 Task: Add Attachment from Google Drive to Card Card0000000203 in Board Board0000000051 in Workspace WS0000000017 in Trello. Add Cover Orange to Card Card0000000203 in Board Board0000000051 in Workspace WS0000000017 in Trello. Add "Add Label …" with "Title" Title0000000203 to Button Button0000000203 to Card Card0000000203 in Board Board0000000051 in Workspace WS0000000017 in Trello. Add Description DS0000000203 to Card Card0000000203 in Board Board0000000051 in Workspace WS0000000017 in Trello. Add Comment CM0000000203 to Card Card0000000203 in Board Board0000000051 in Workspace WS0000000017 in Trello
Action: Mouse moved to (402, 544)
Screenshot: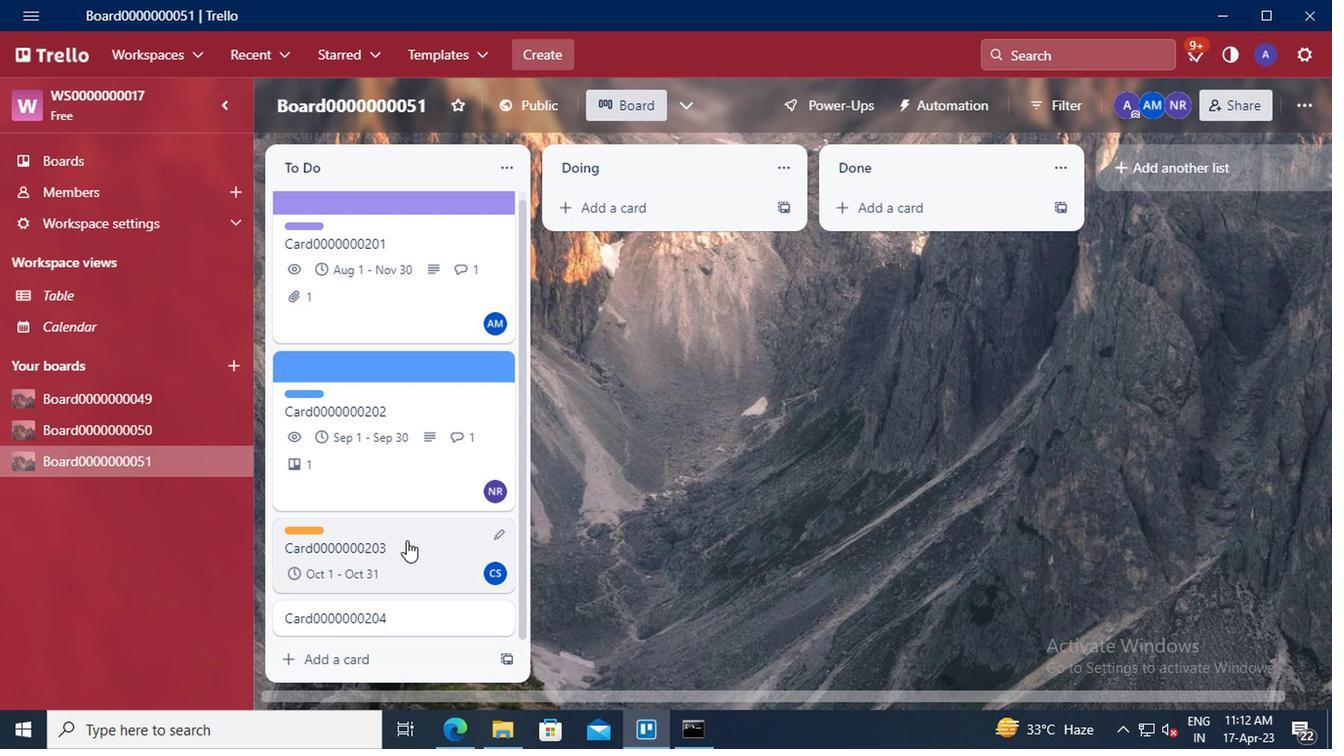 
Action: Mouse pressed left at (402, 544)
Screenshot: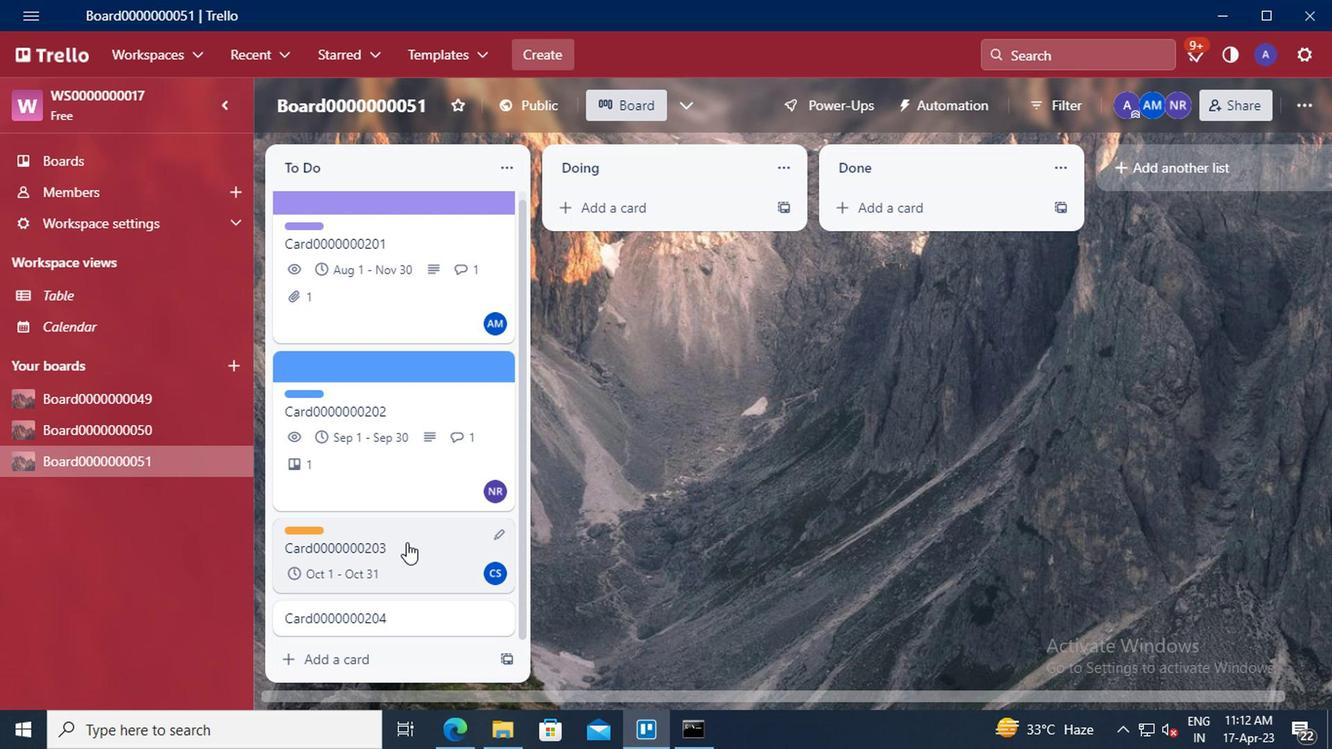 
Action: Mouse moved to (912, 406)
Screenshot: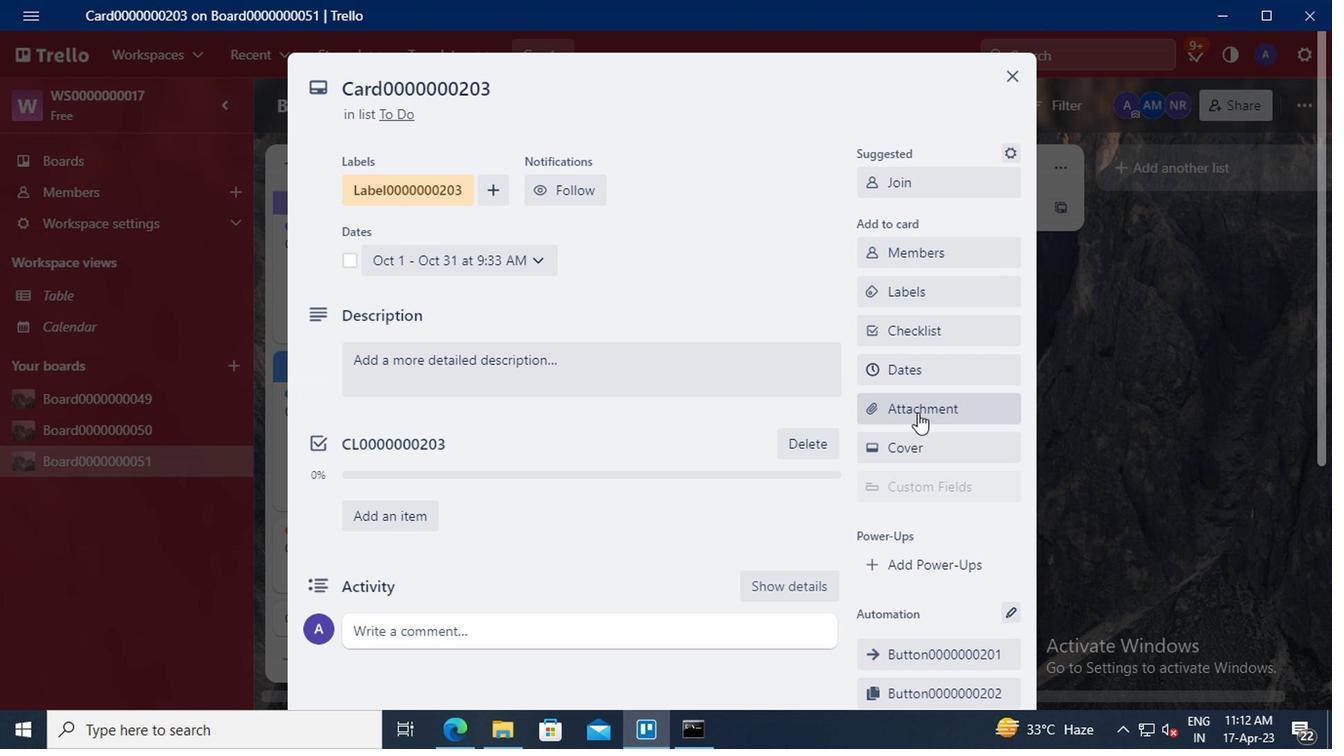 
Action: Mouse pressed left at (912, 406)
Screenshot: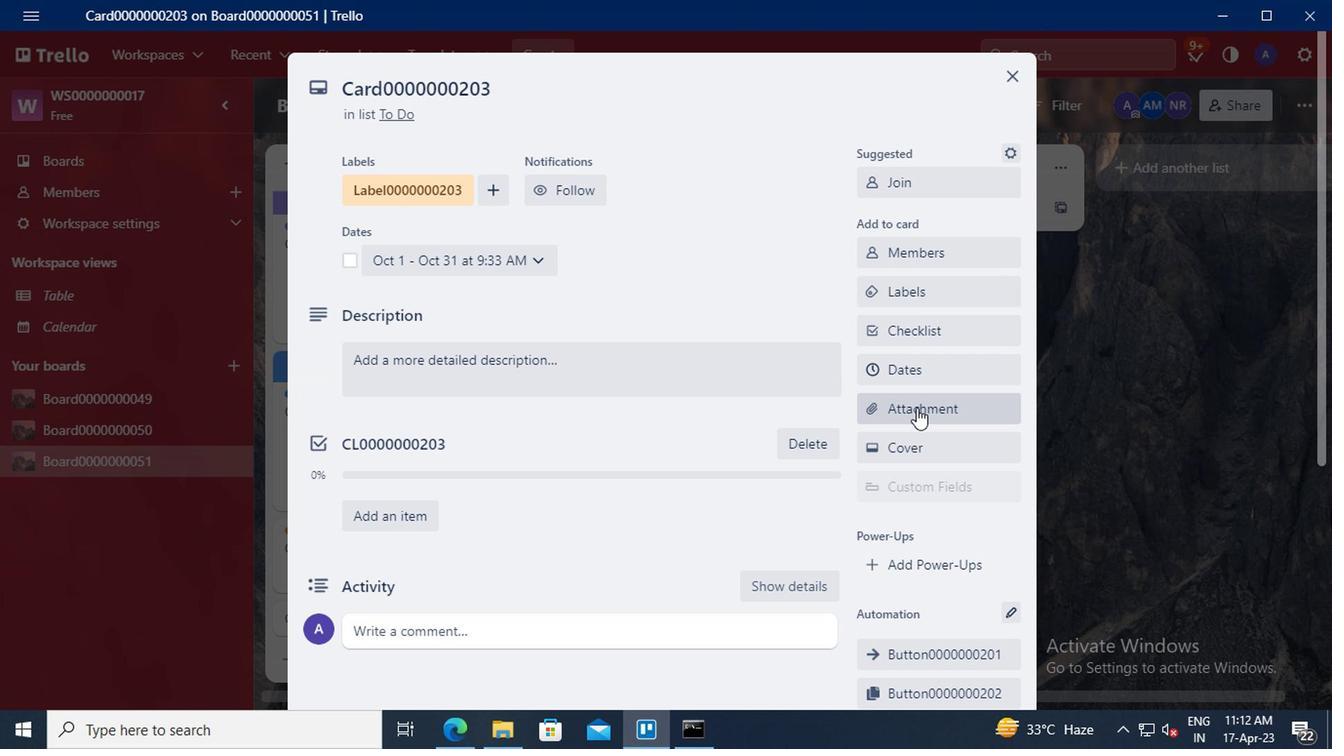 
Action: Mouse moved to (916, 232)
Screenshot: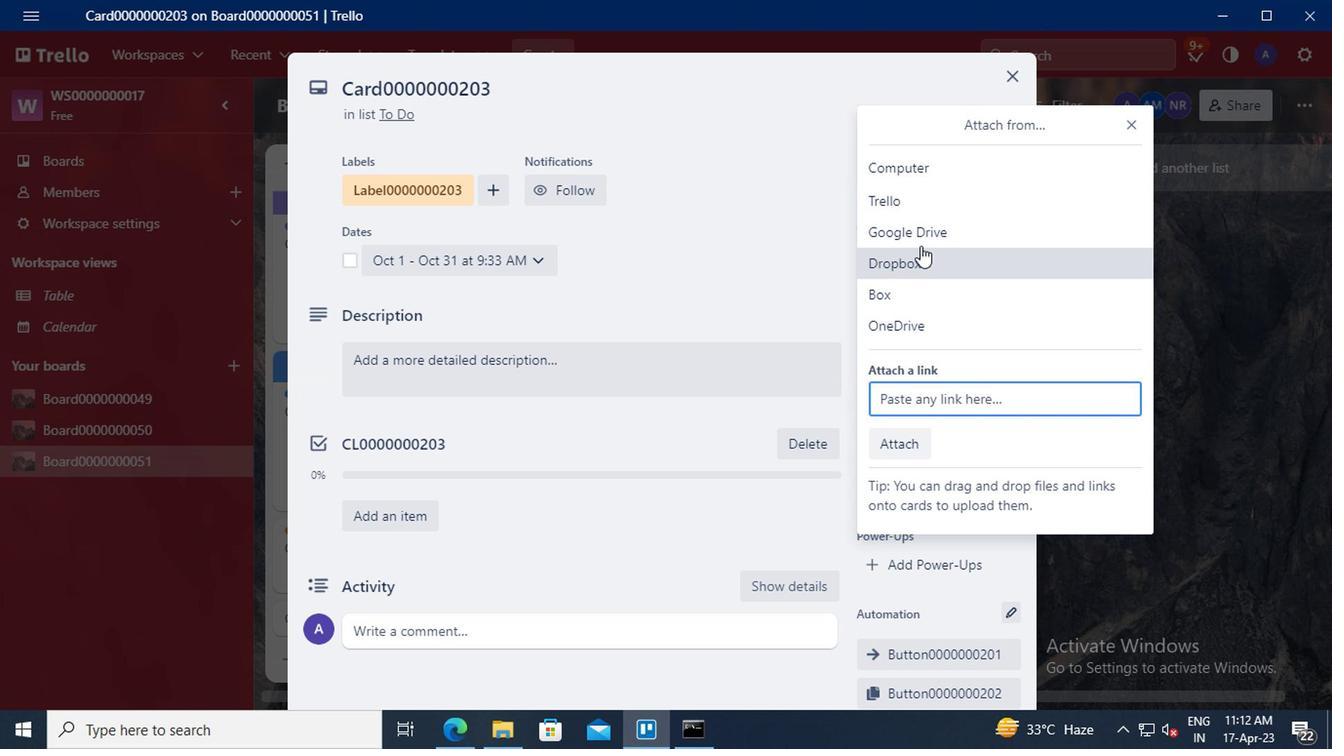 
Action: Mouse pressed left at (916, 232)
Screenshot: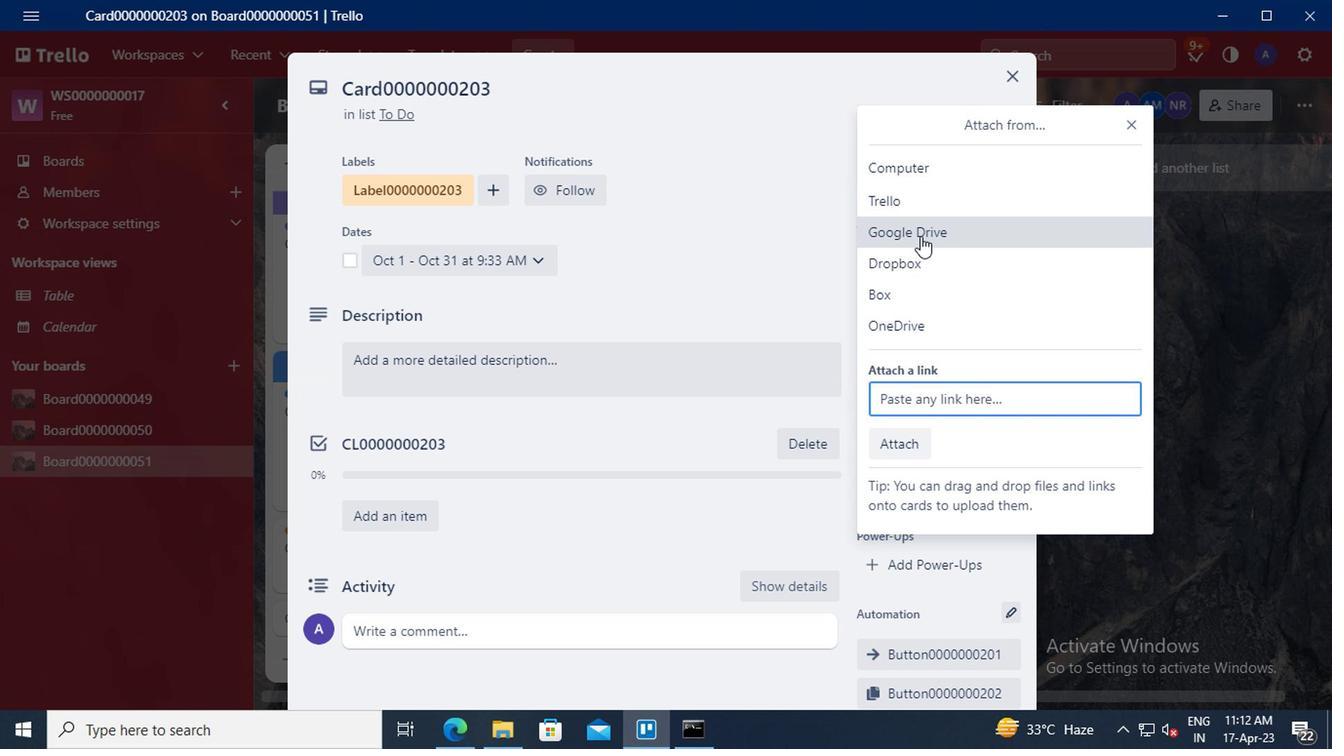 
Action: Mouse moved to (285, 337)
Screenshot: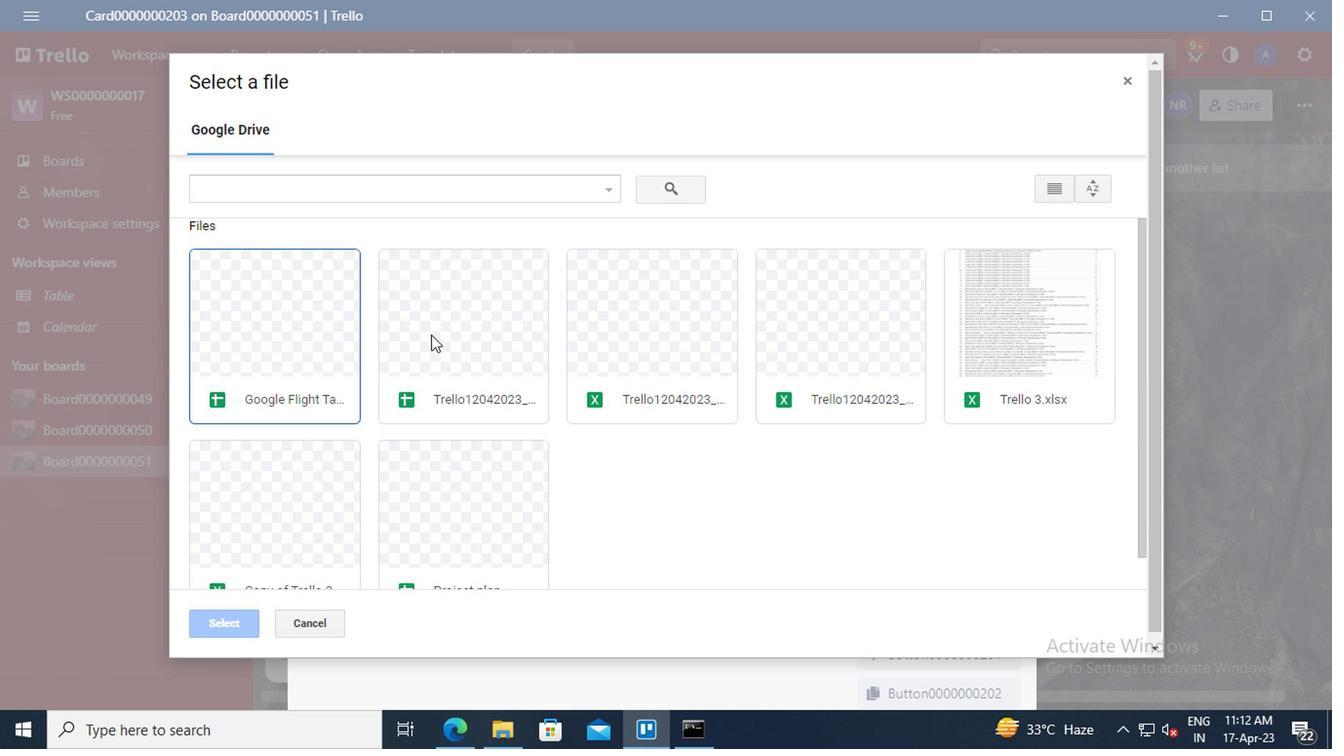 
Action: Mouse pressed left at (285, 337)
Screenshot: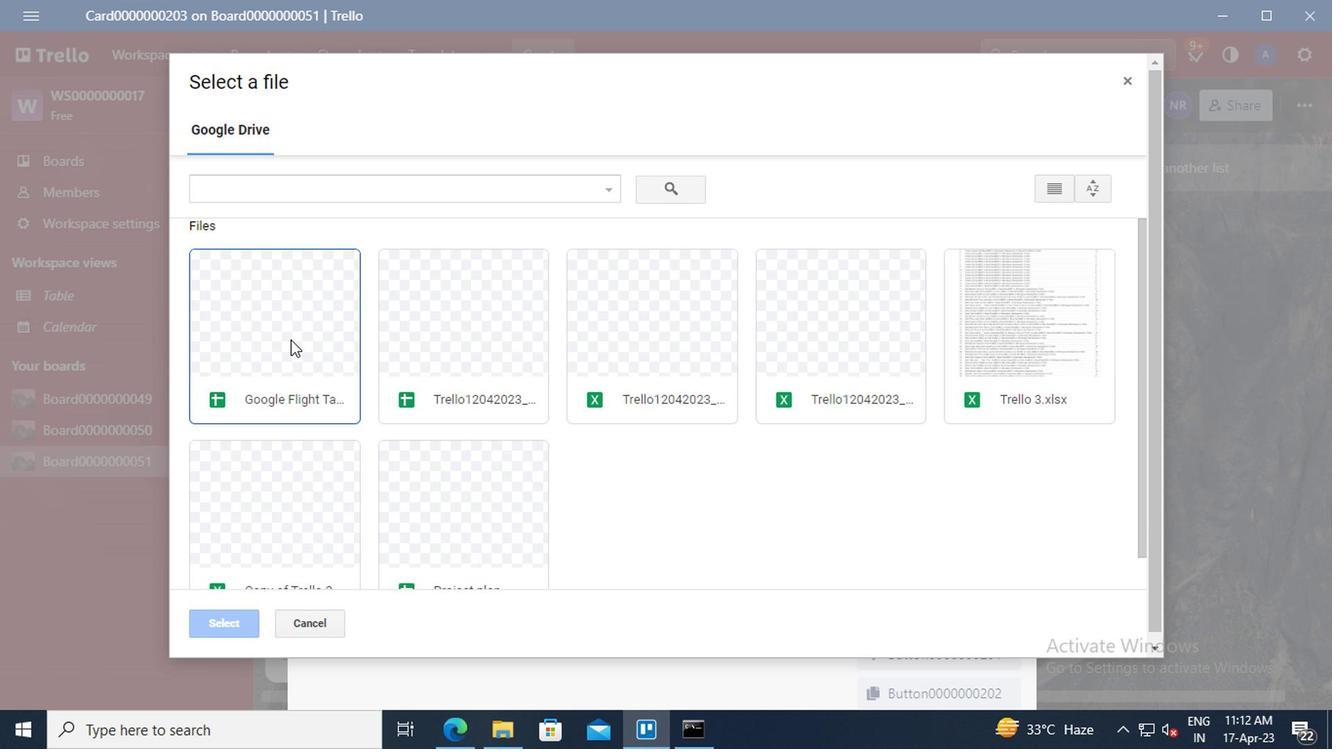 
Action: Mouse moved to (238, 623)
Screenshot: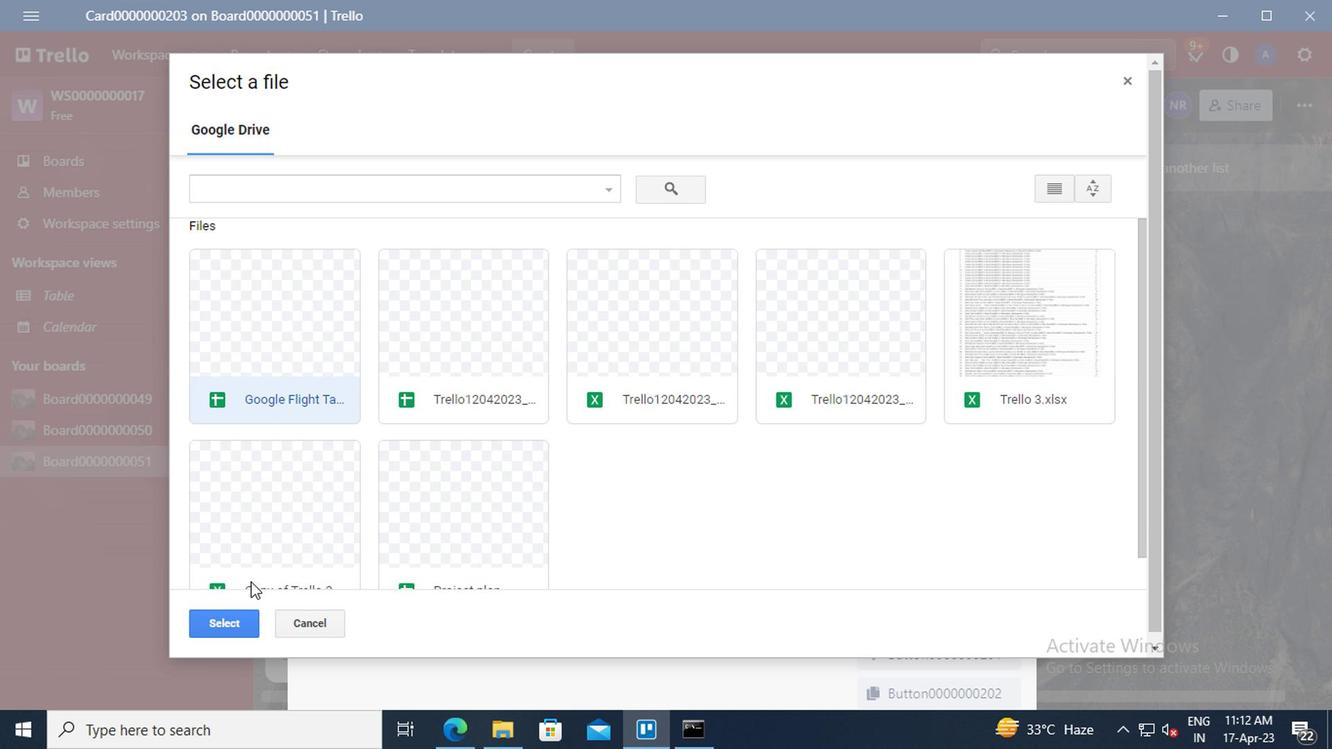 
Action: Mouse pressed left at (238, 623)
Screenshot: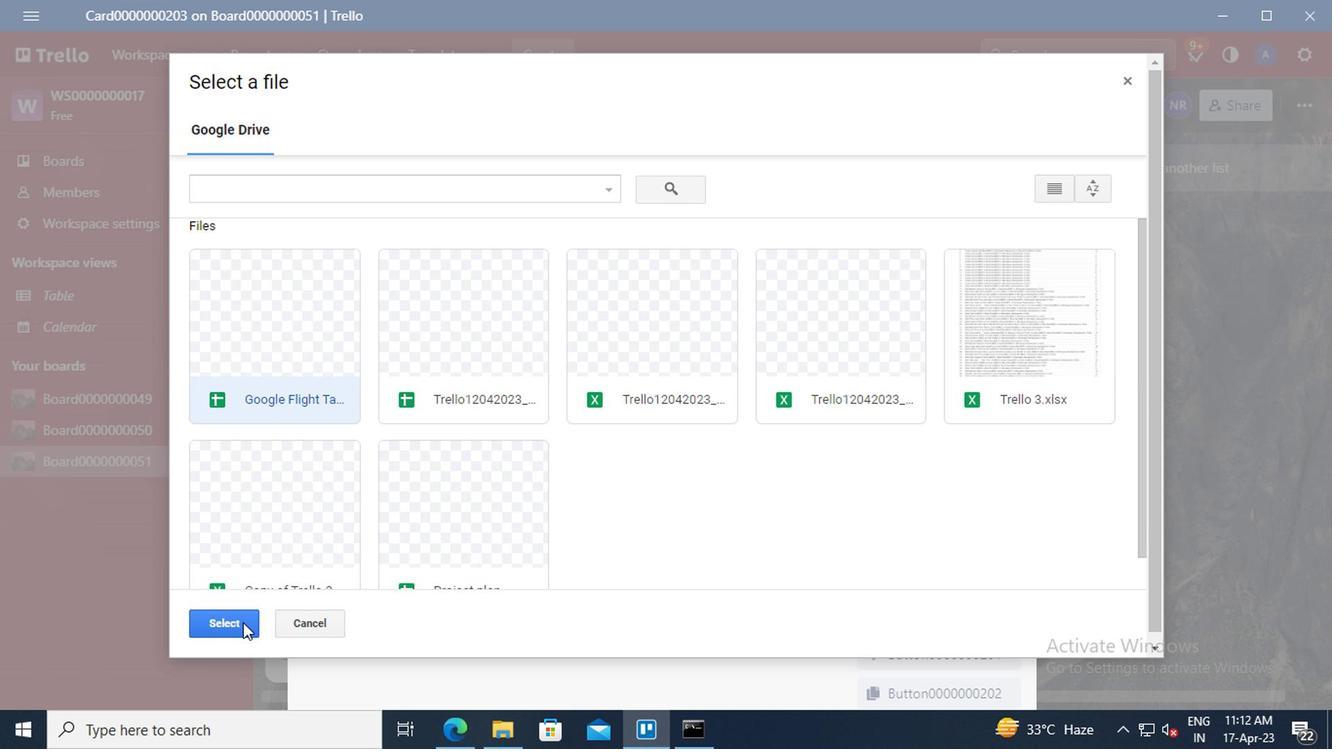 
Action: Mouse moved to (874, 451)
Screenshot: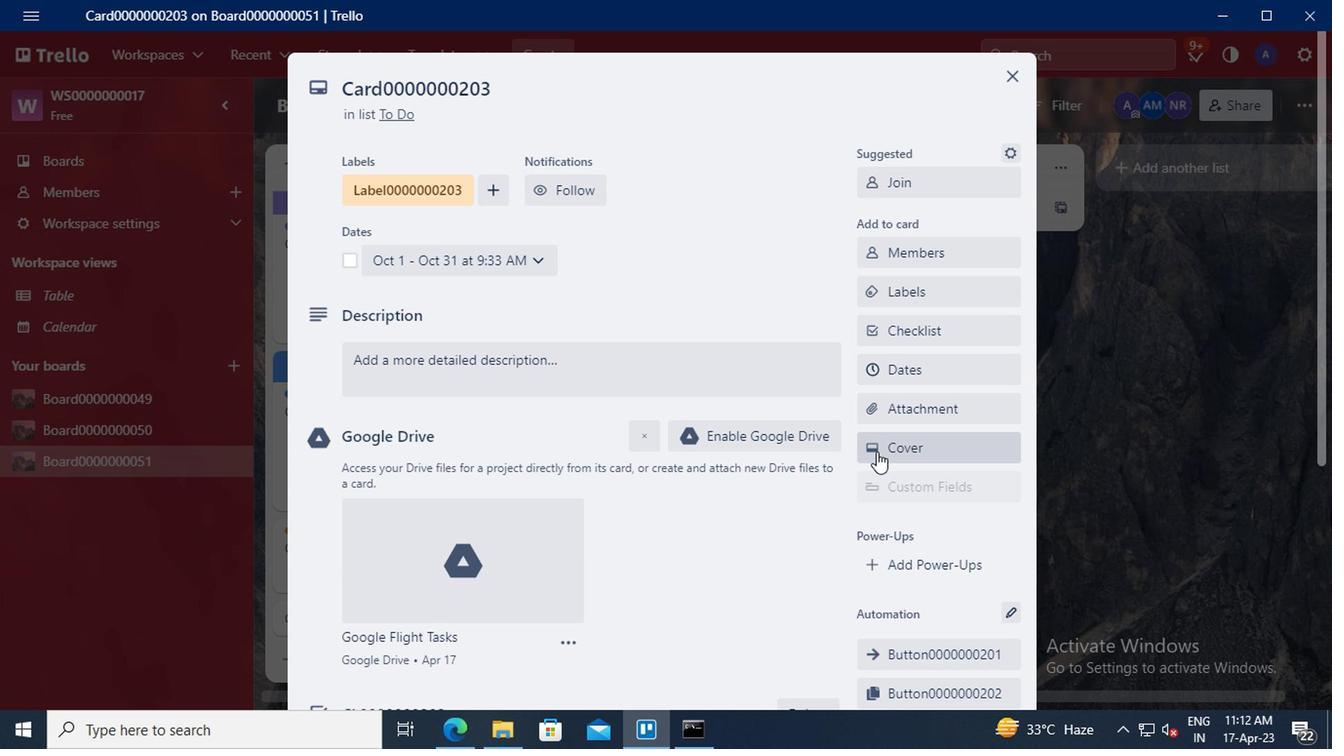 
Action: Mouse pressed left at (874, 451)
Screenshot: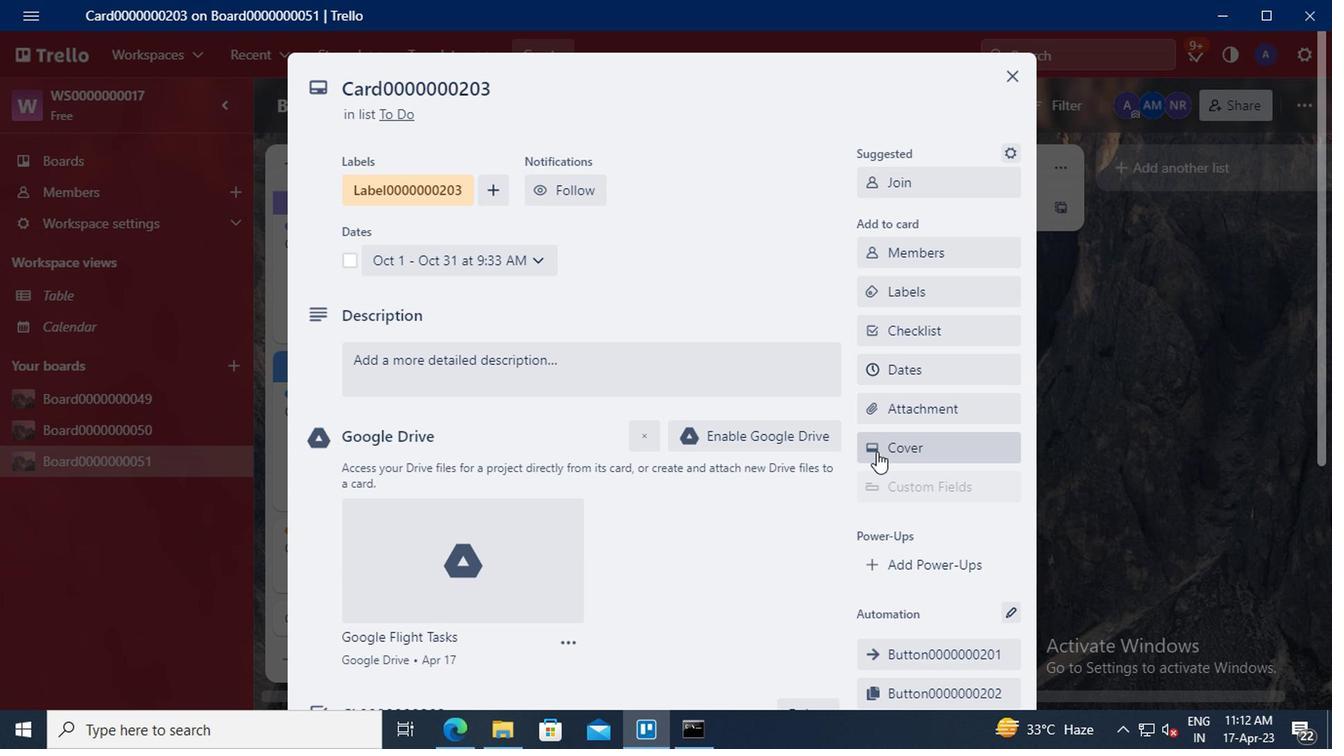 
Action: Mouse moved to (1000, 320)
Screenshot: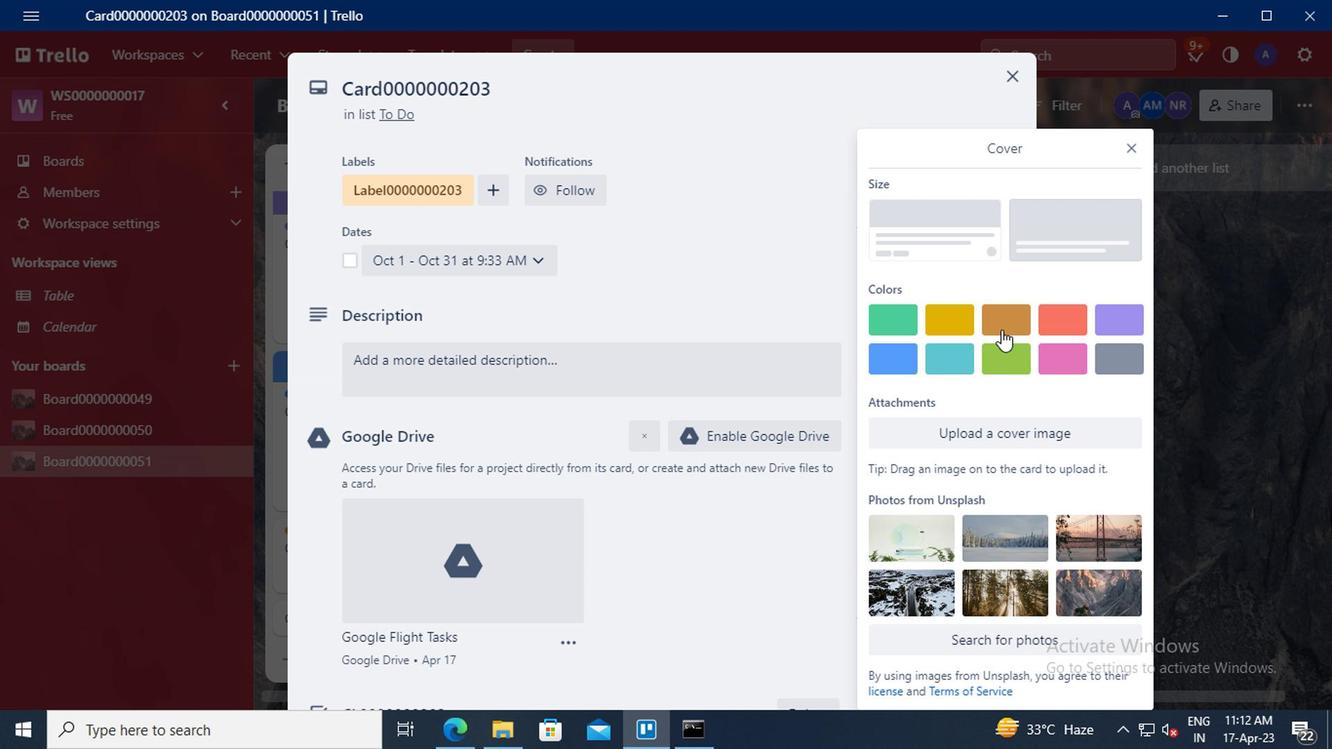 
Action: Mouse pressed left at (1000, 320)
Screenshot: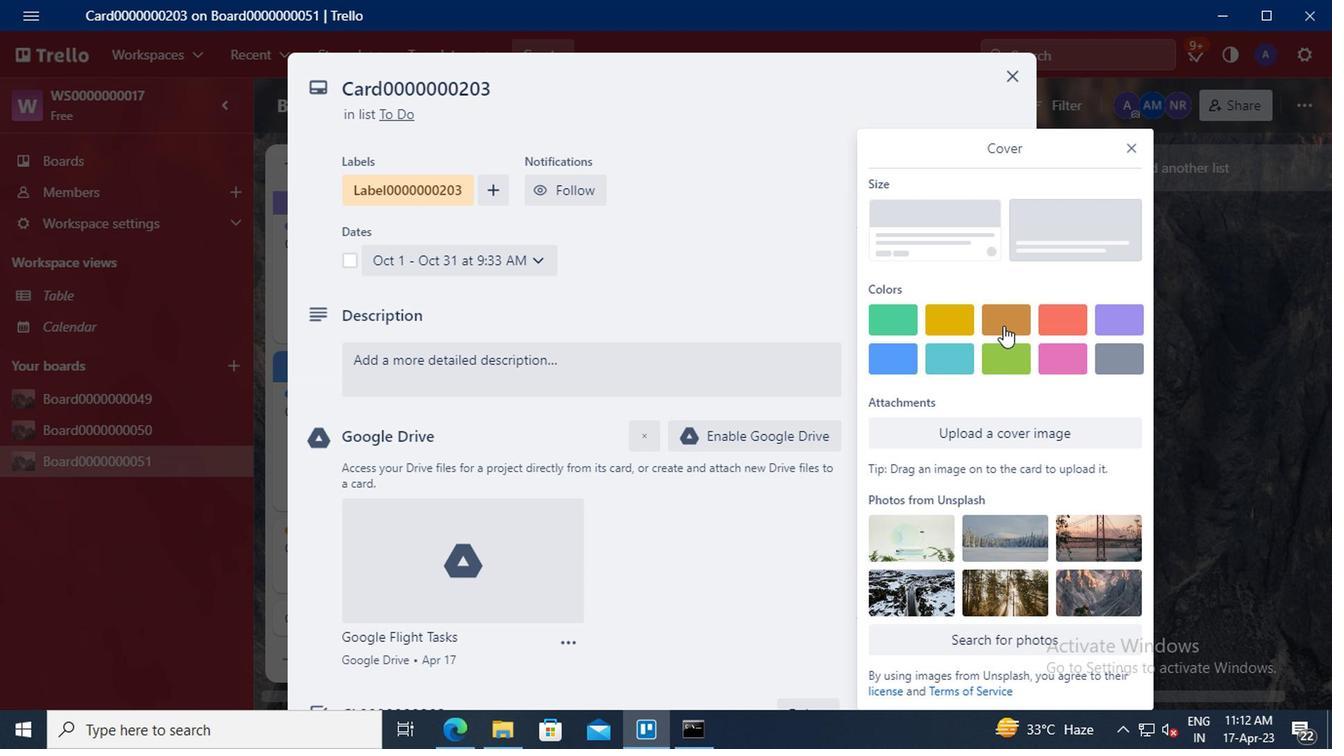 
Action: Mouse moved to (1129, 106)
Screenshot: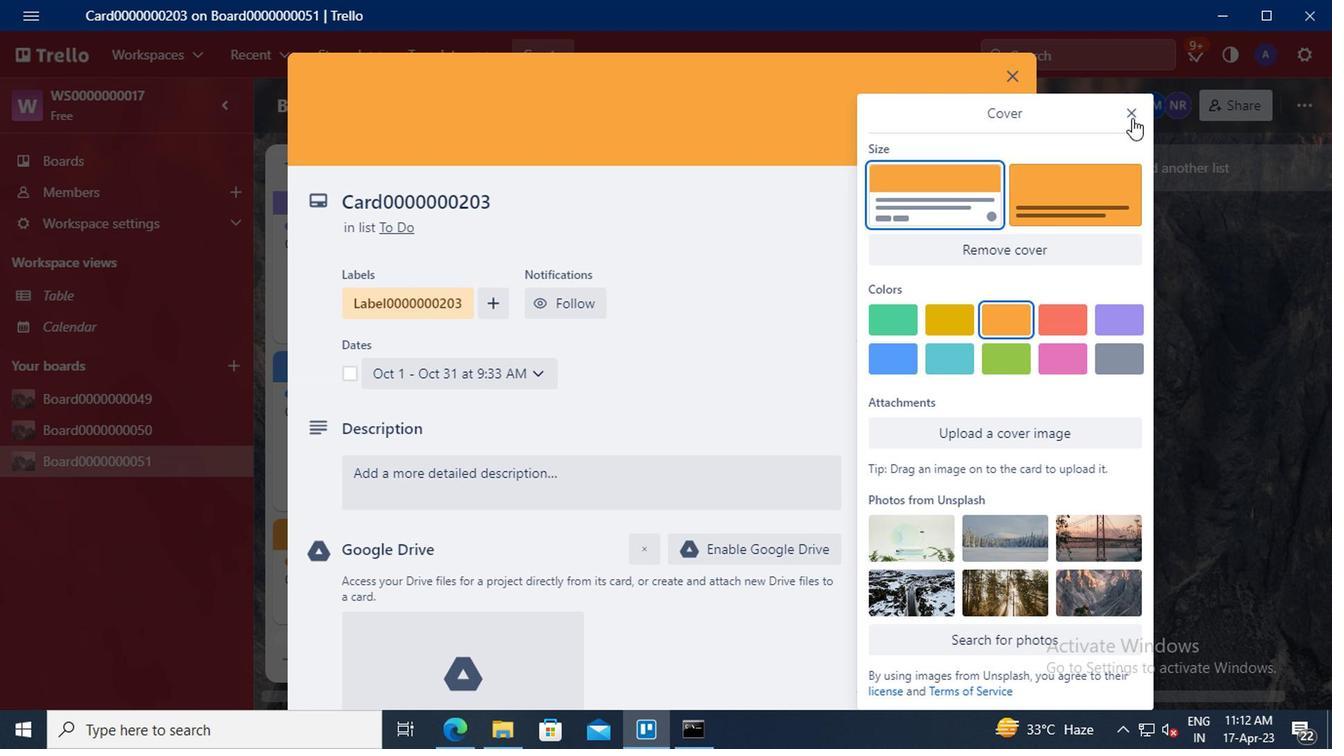 
Action: Mouse pressed left at (1129, 106)
Screenshot: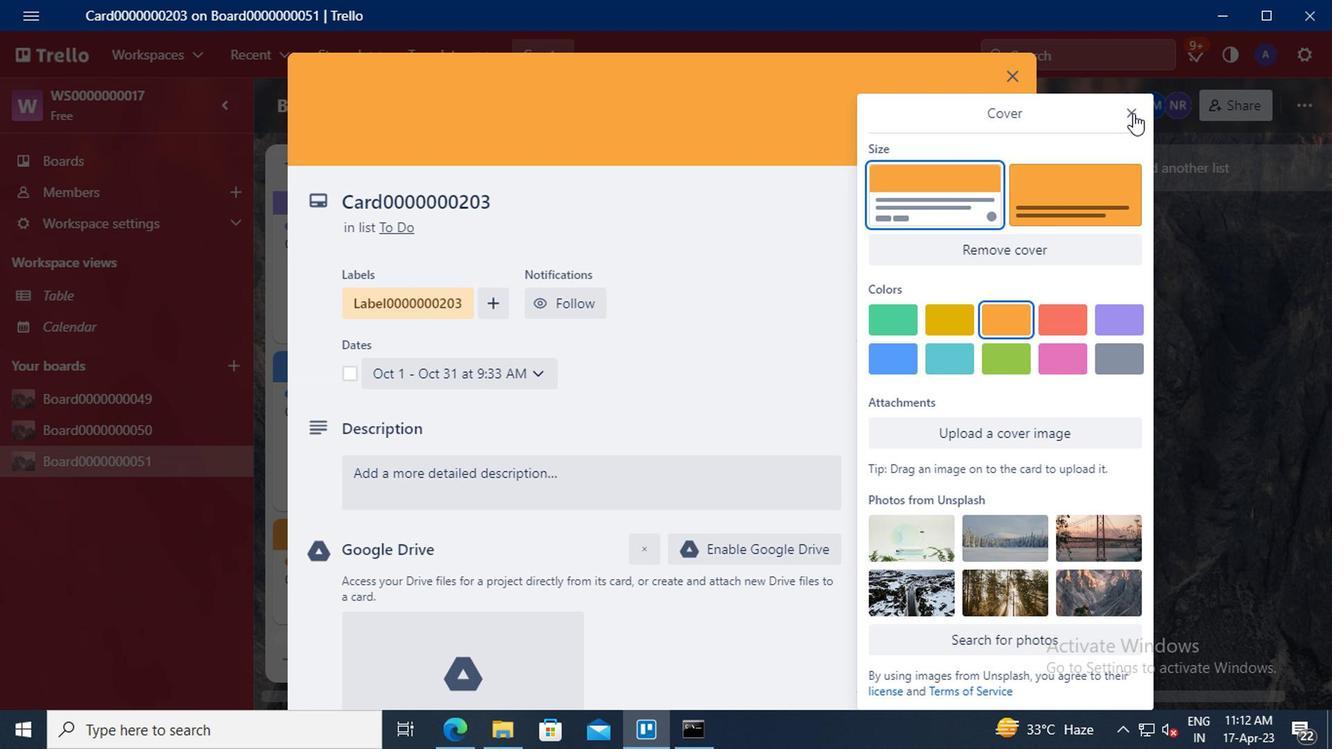 
Action: Mouse moved to (929, 372)
Screenshot: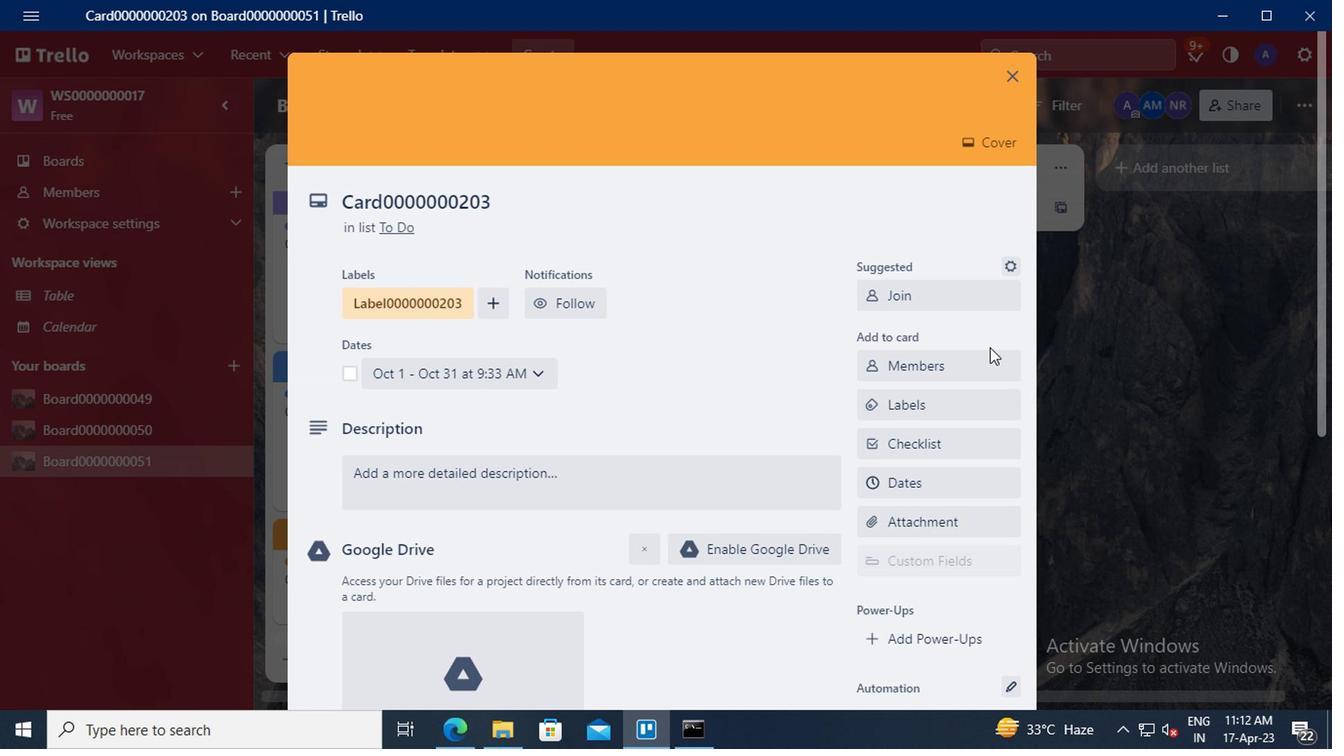 
Action: Mouse scrolled (929, 371) with delta (0, 0)
Screenshot: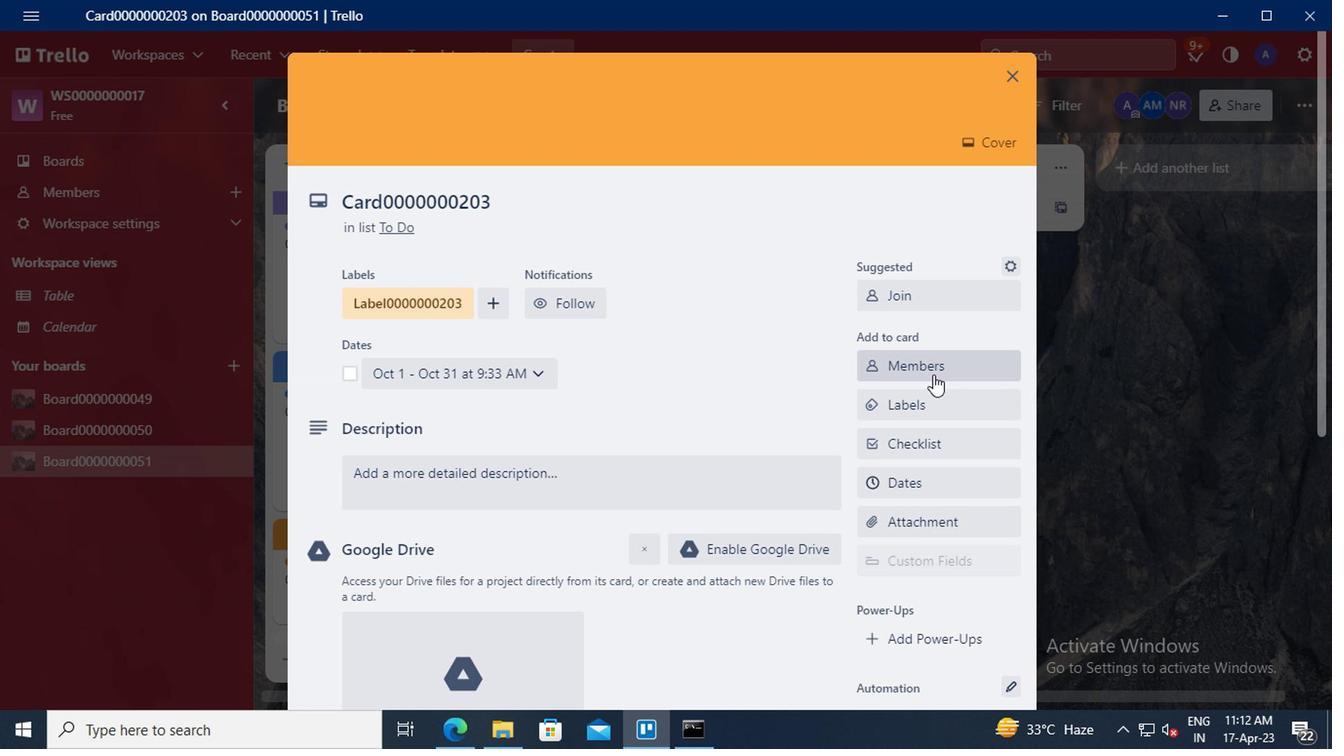 
Action: Mouse scrolled (929, 371) with delta (0, 0)
Screenshot: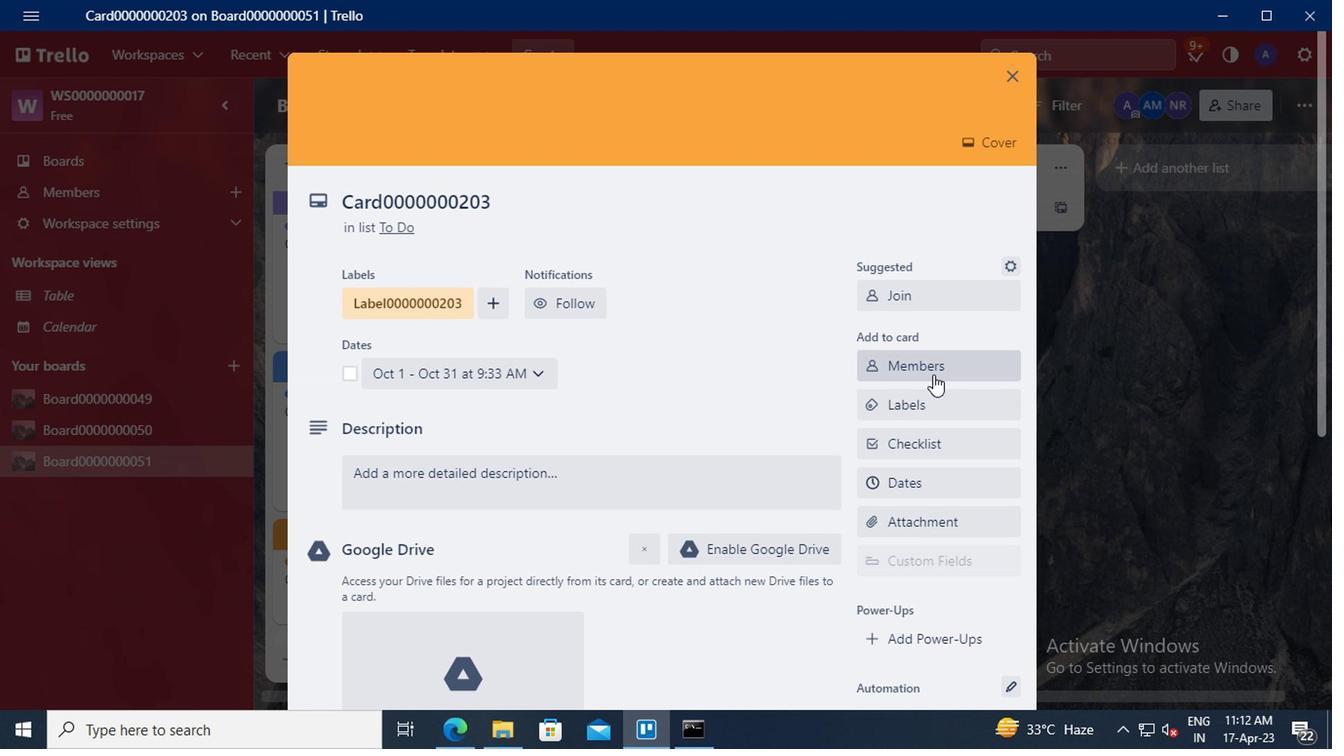 
Action: Mouse scrolled (929, 371) with delta (0, 0)
Screenshot: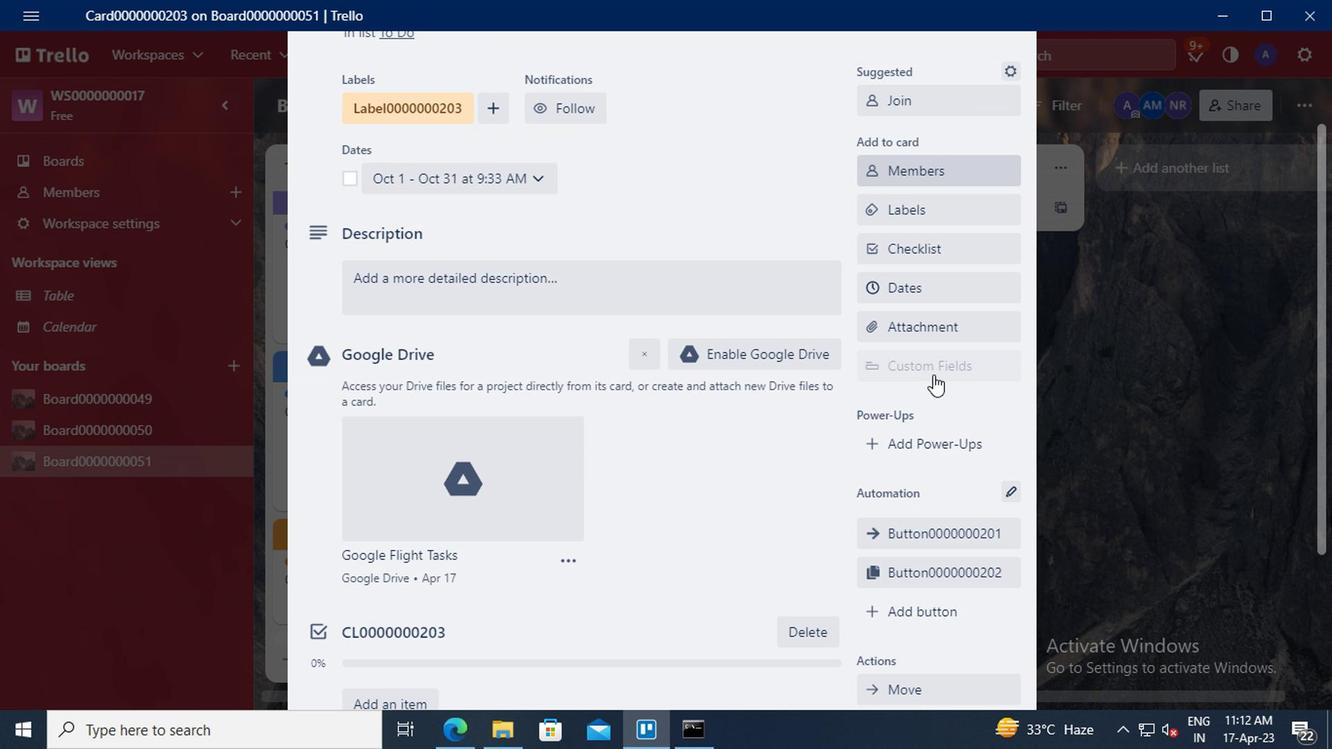 
Action: Mouse moved to (936, 511)
Screenshot: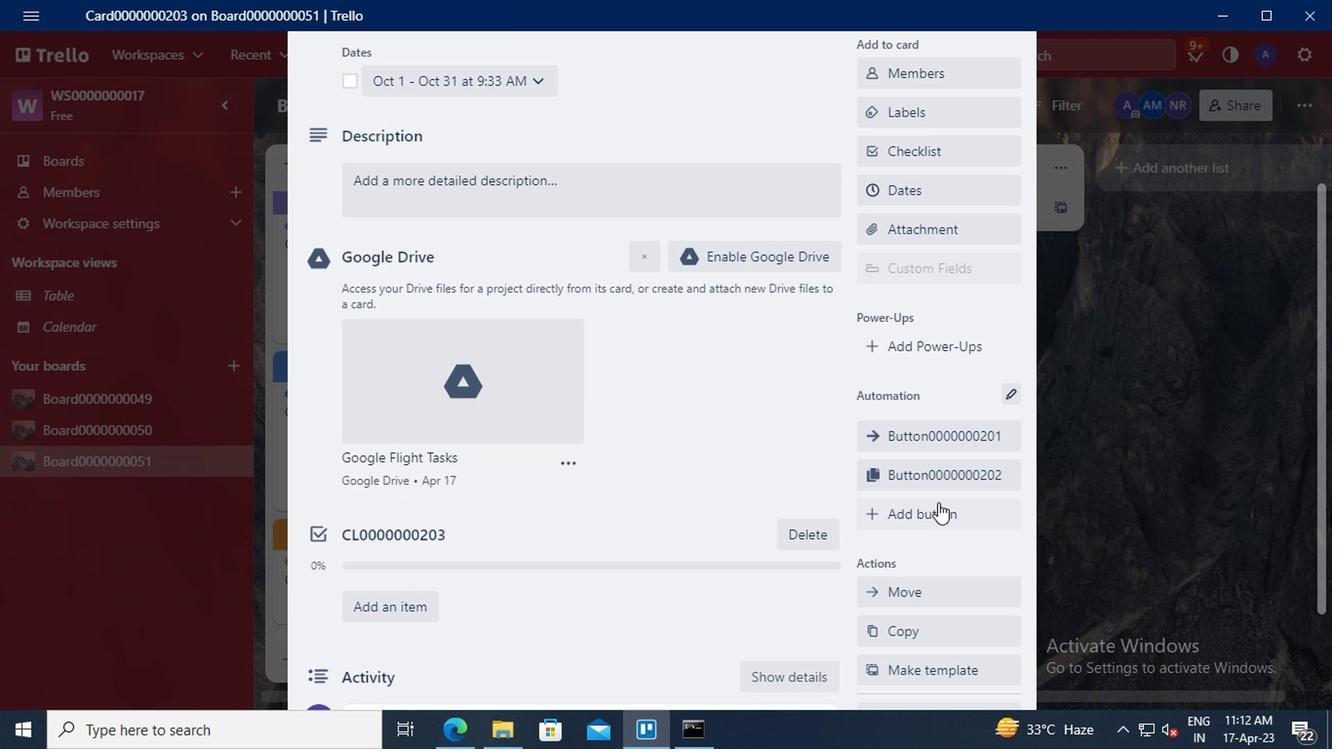 
Action: Mouse pressed left at (936, 511)
Screenshot: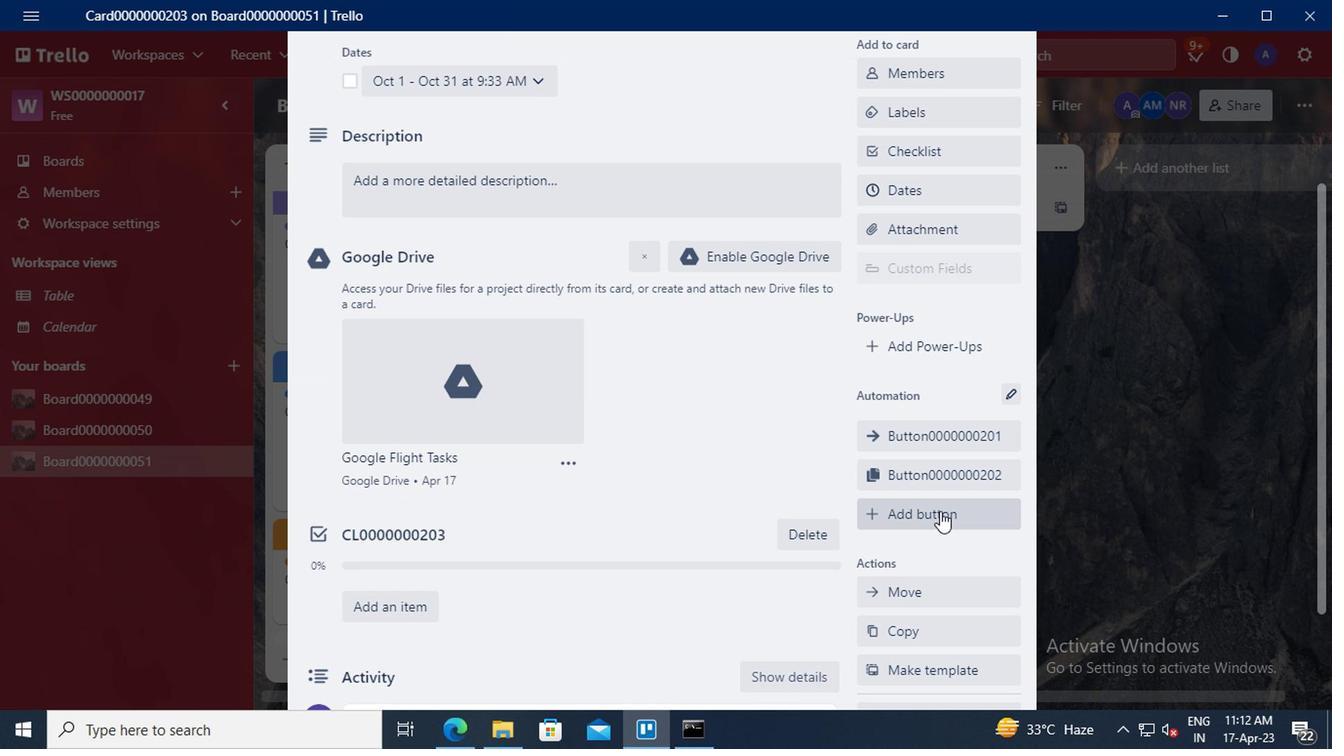 
Action: Mouse moved to (928, 262)
Screenshot: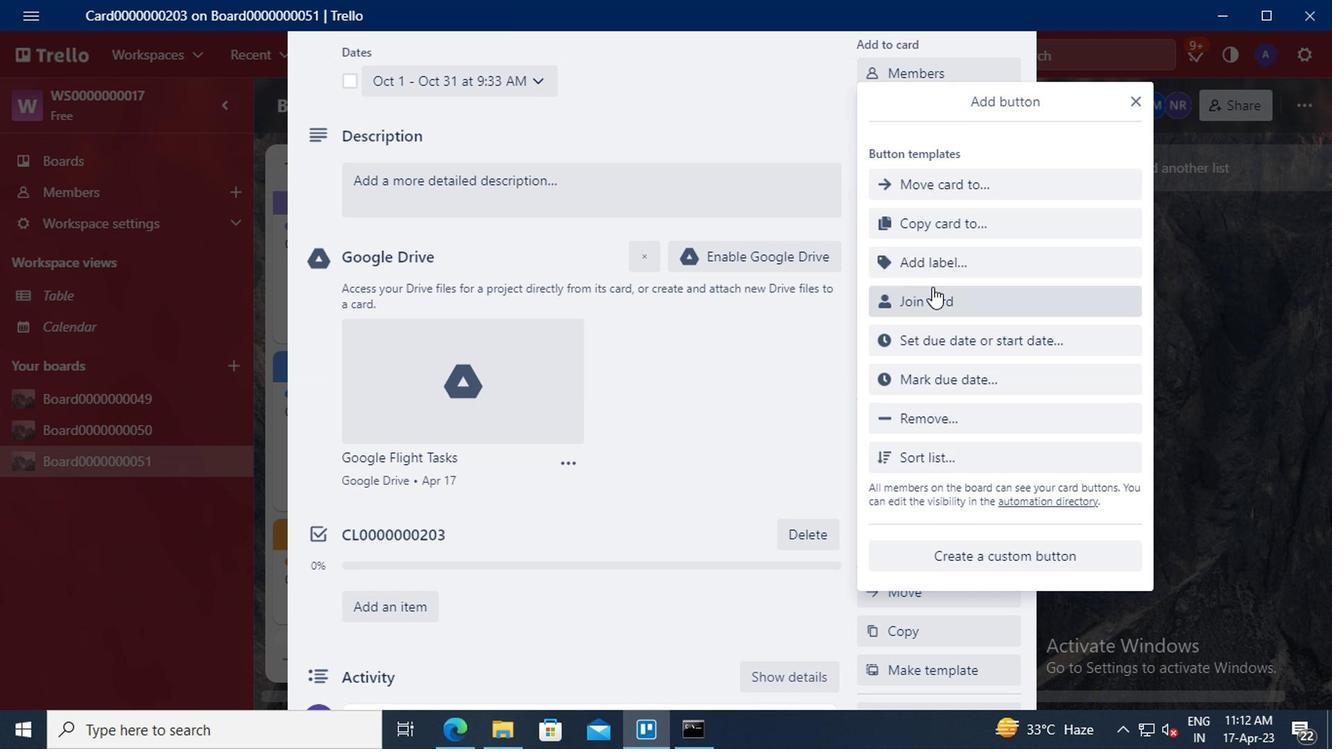 
Action: Mouse pressed left at (928, 262)
Screenshot: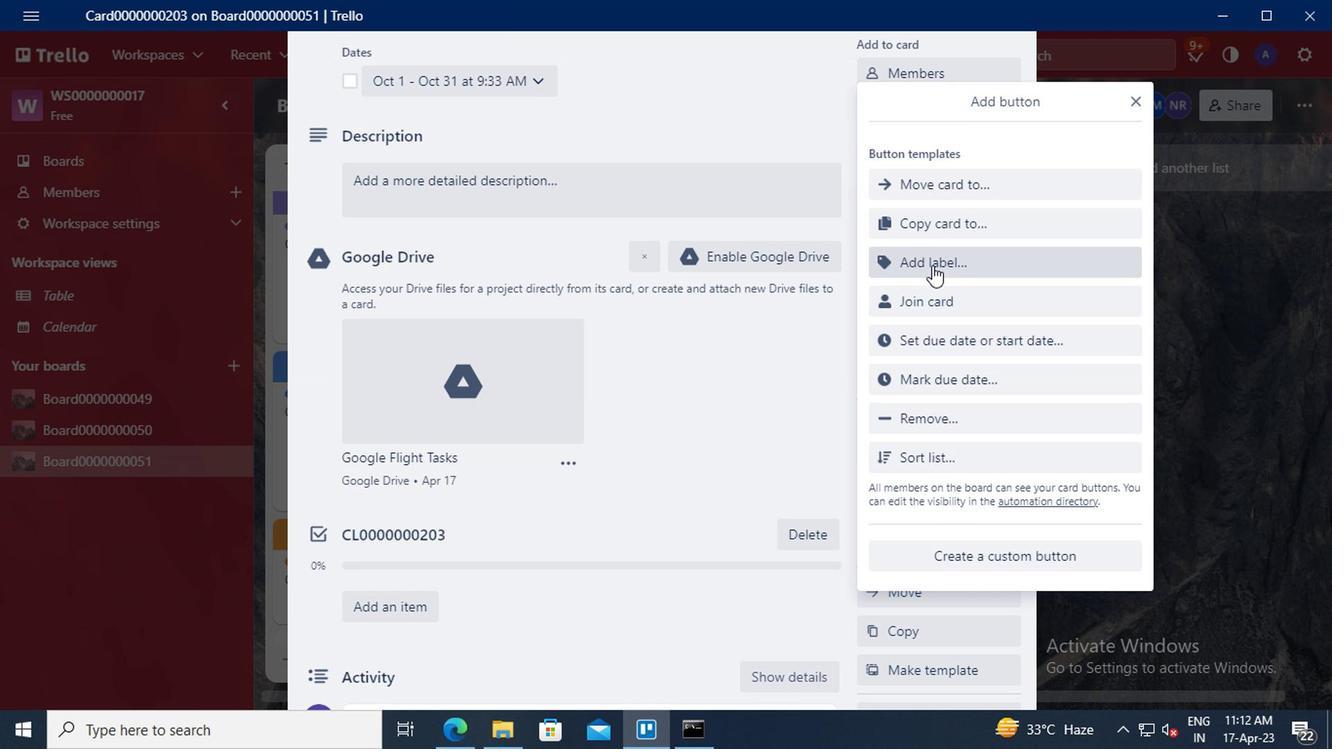 
Action: Mouse moved to (965, 209)
Screenshot: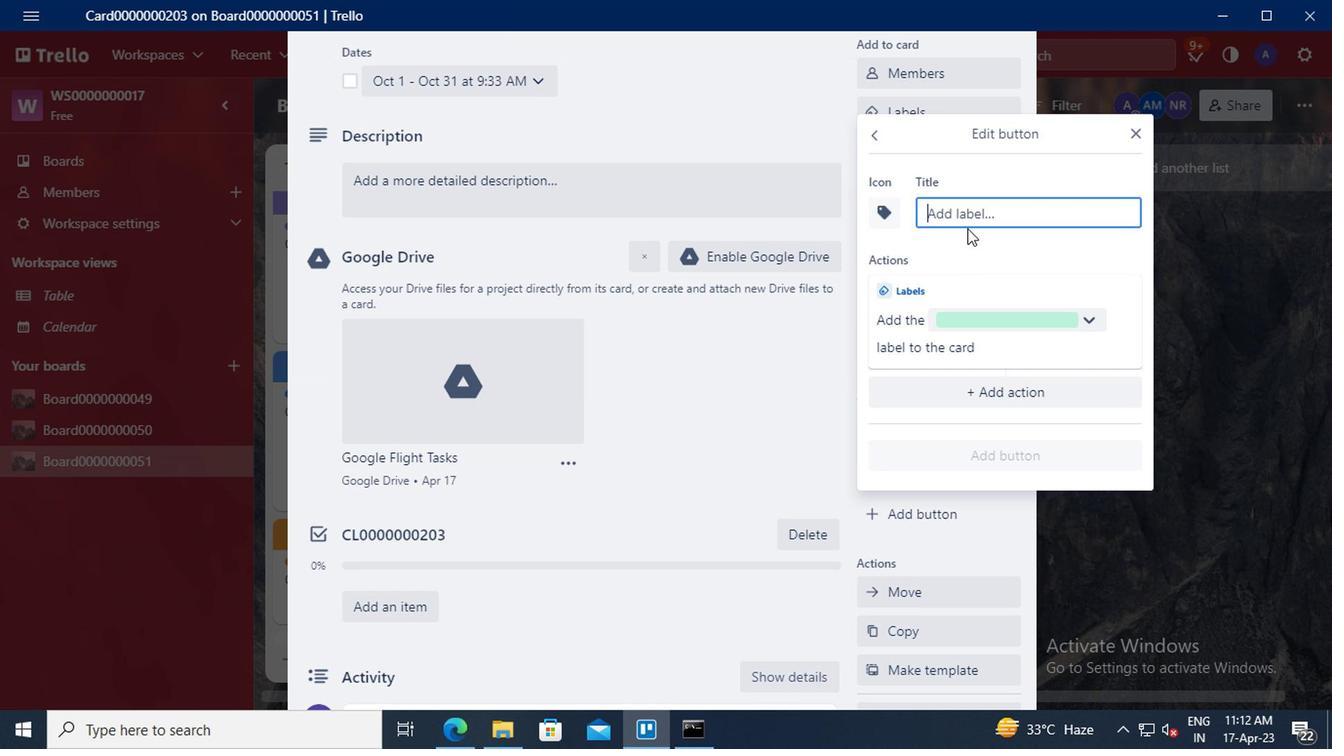 
Action: Mouse pressed left at (965, 209)
Screenshot: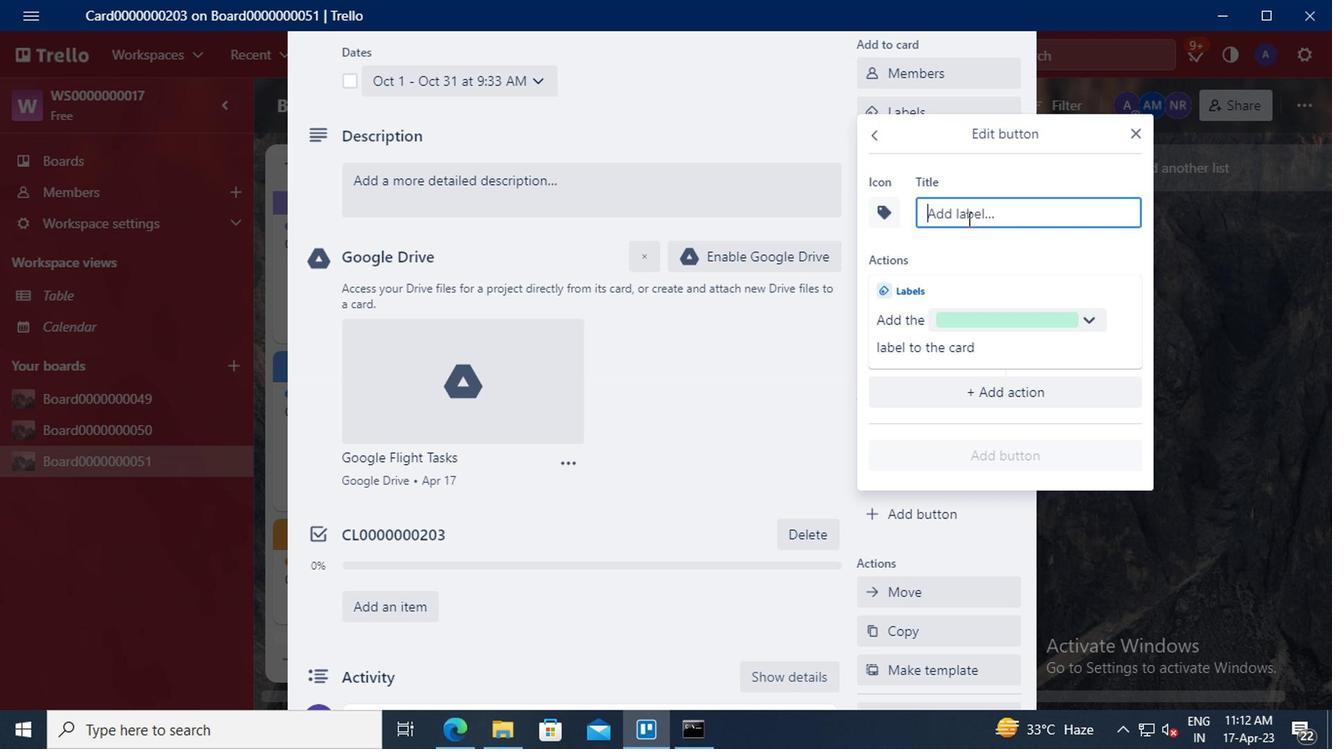 
Action: Key pressed <Key.shift>TITLE0000000203
Screenshot: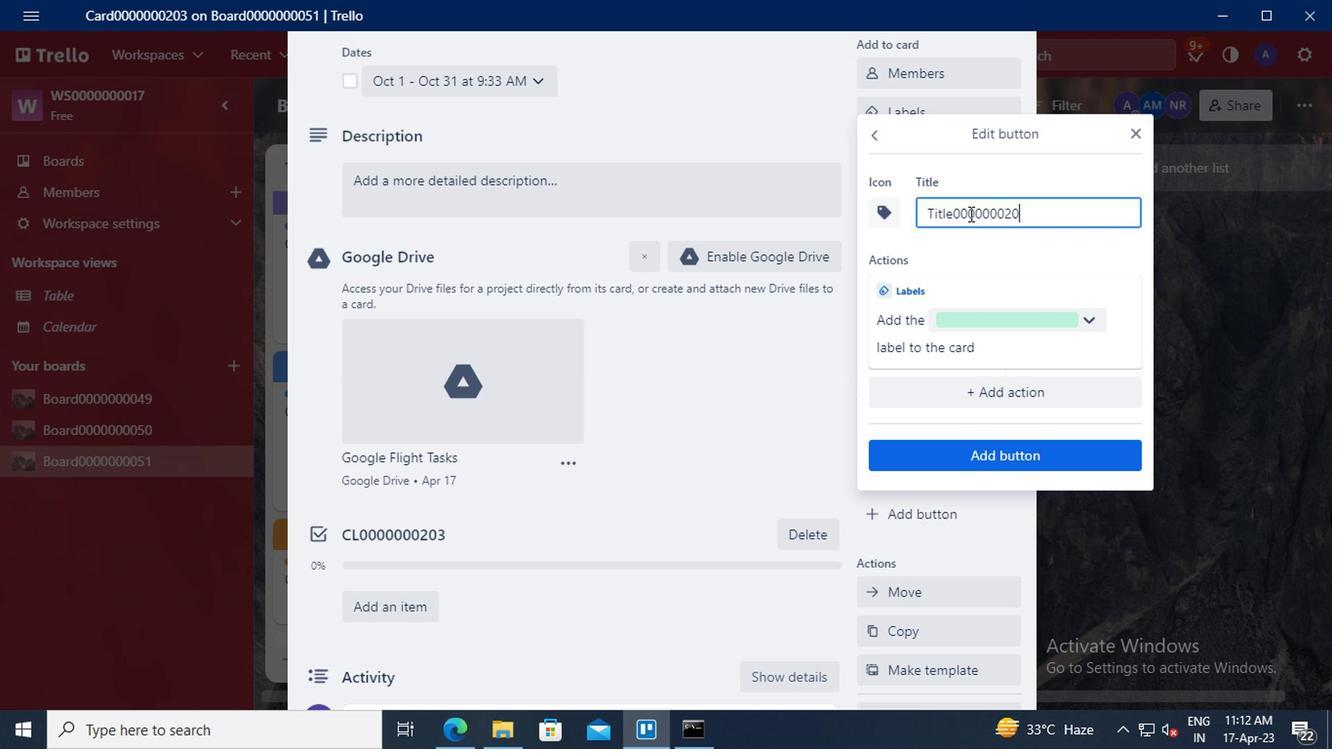 
Action: Mouse moved to (991, 449)
Screenshot: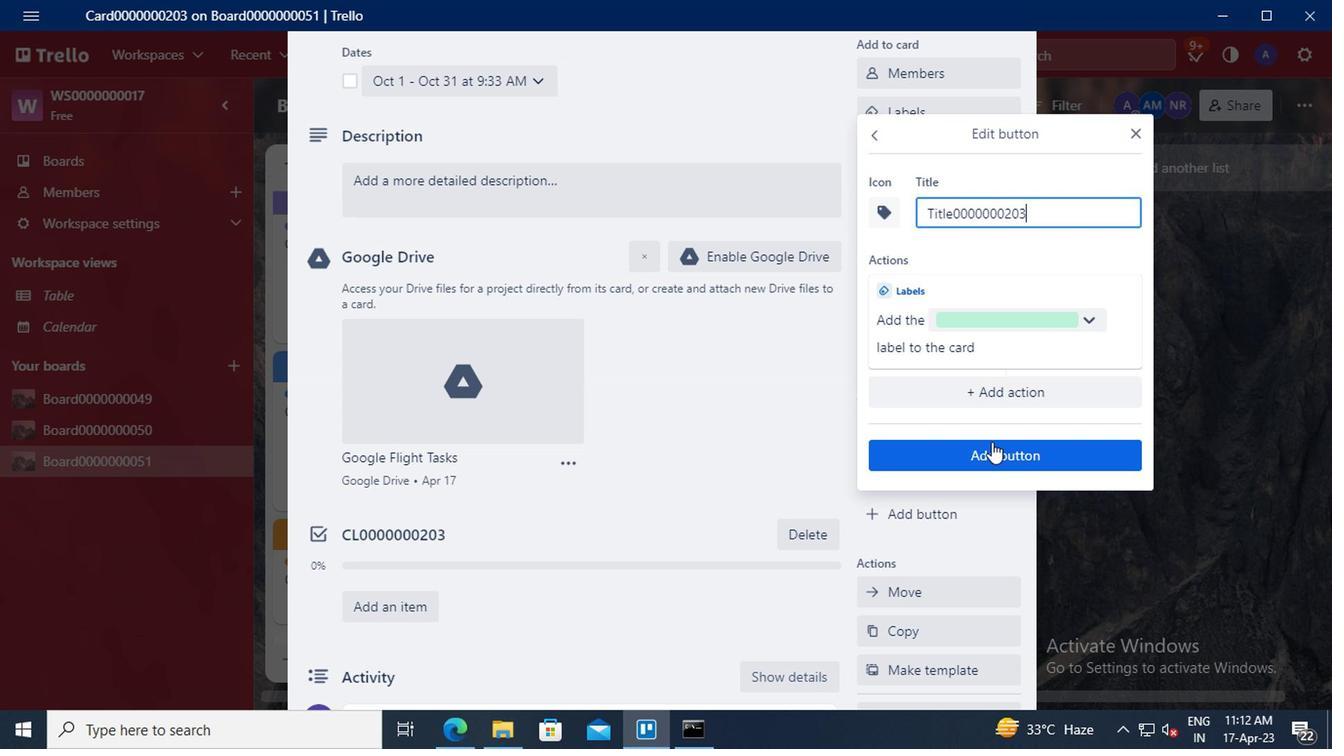 
Action: Mouse pressed left at (991, 449)
Screenshot: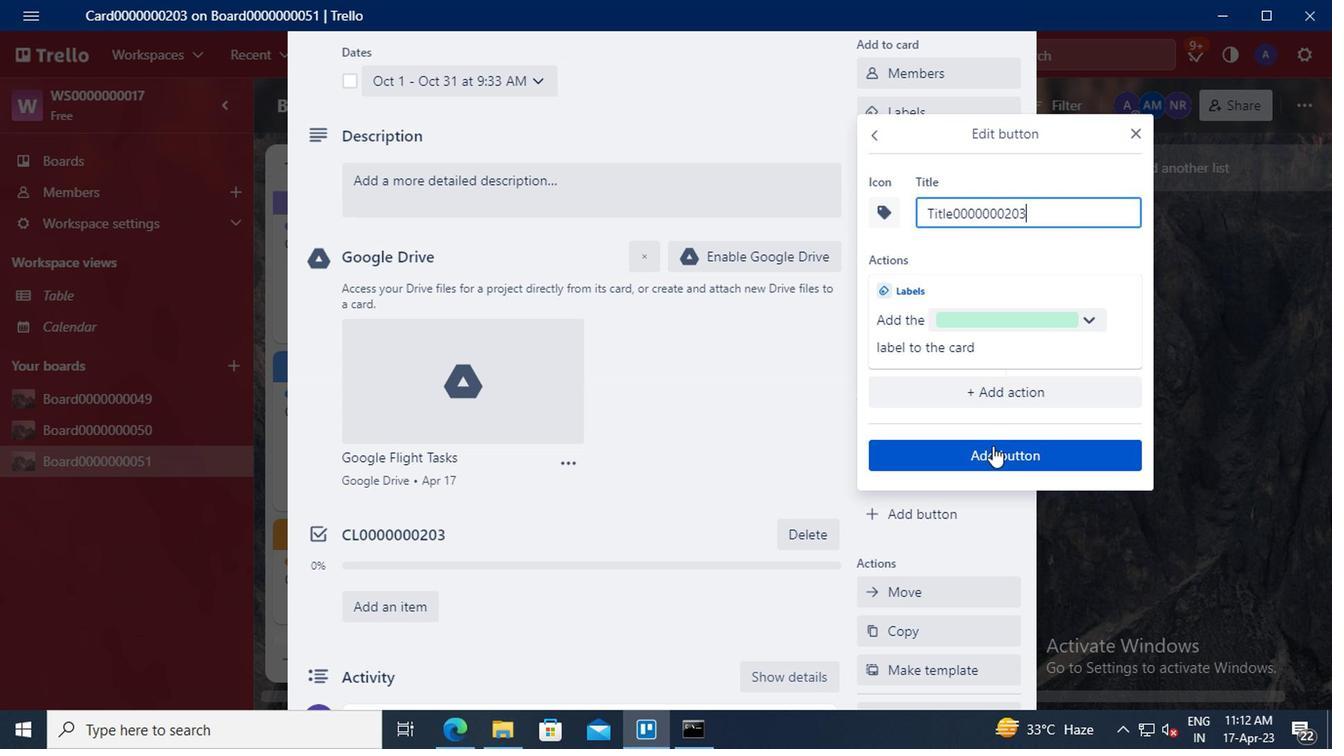 
Action: Mouse moved to (455, 367)
Screenshot: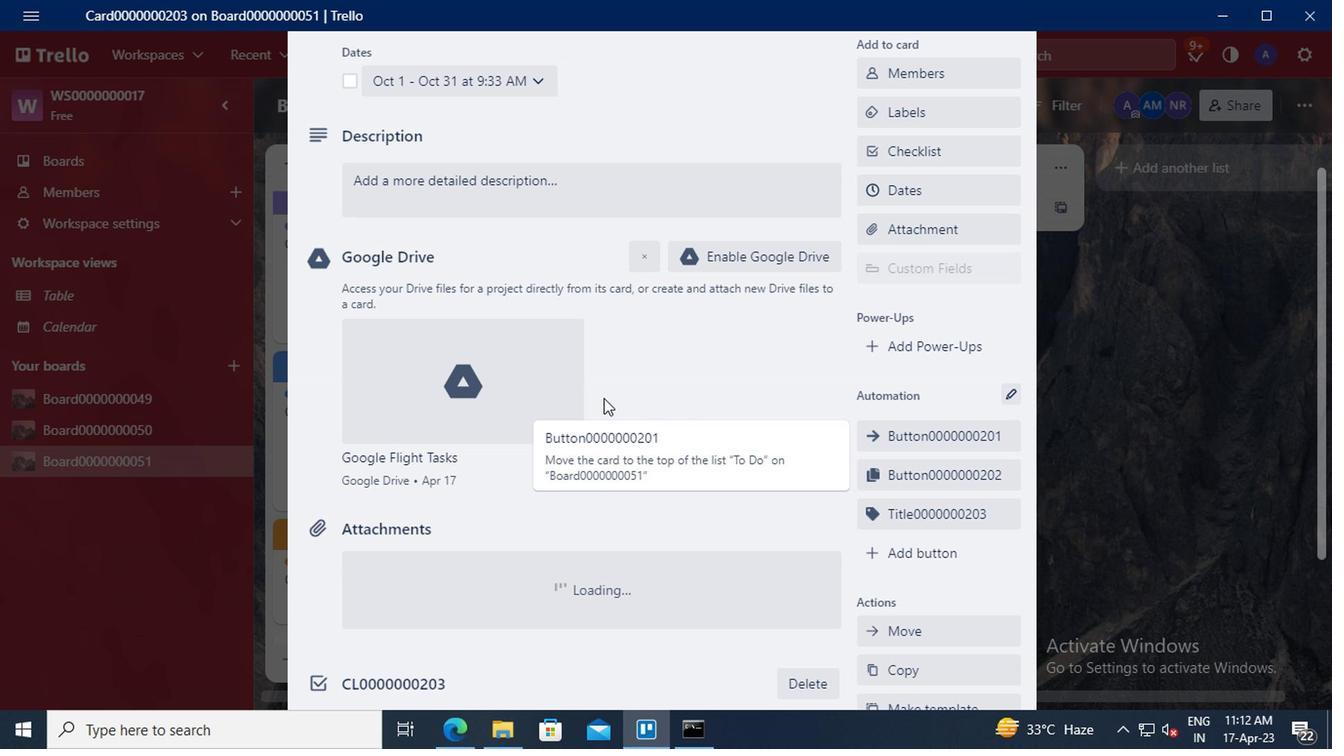 
Action: Mouse scrolled (455, 367) with delta (0, 0)
Screenshot: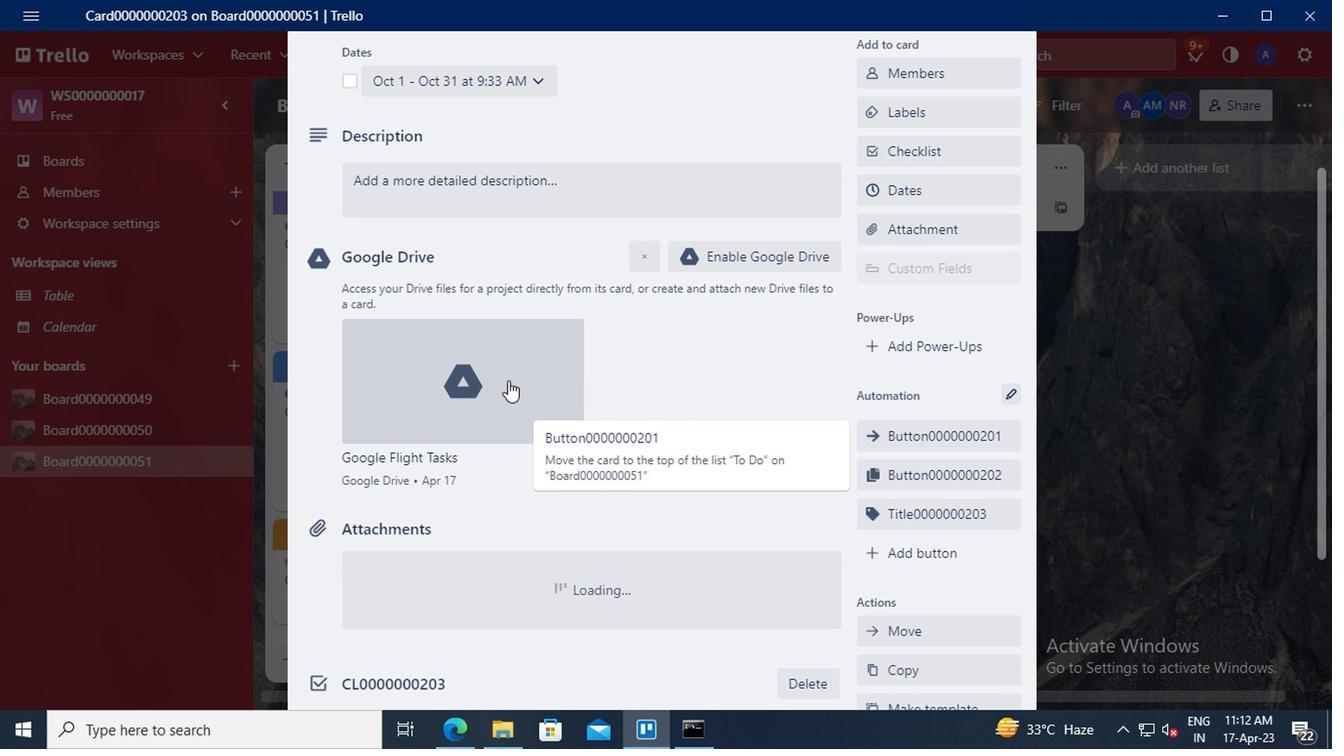 
Action: Mouse moved to (395, 285)
Screenshot: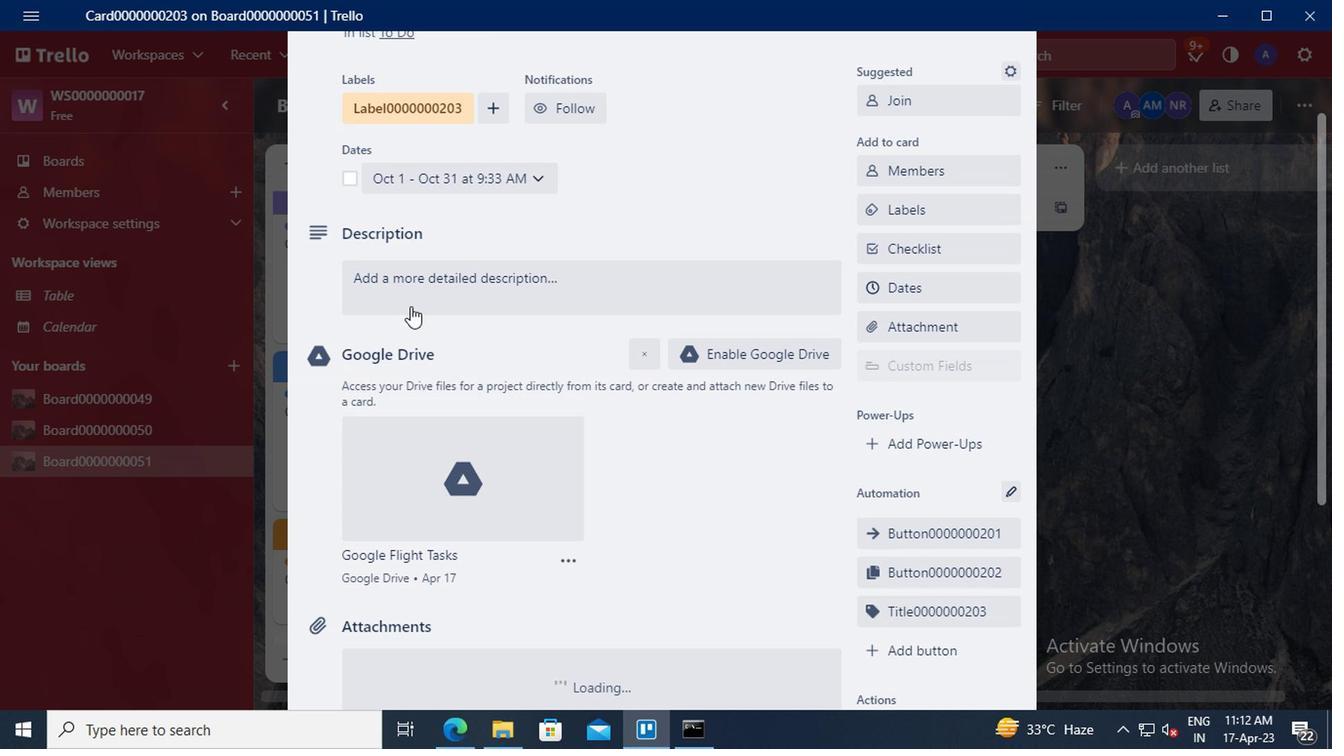 
Action: Mouse pressed left at (395, 285)
Screenshot: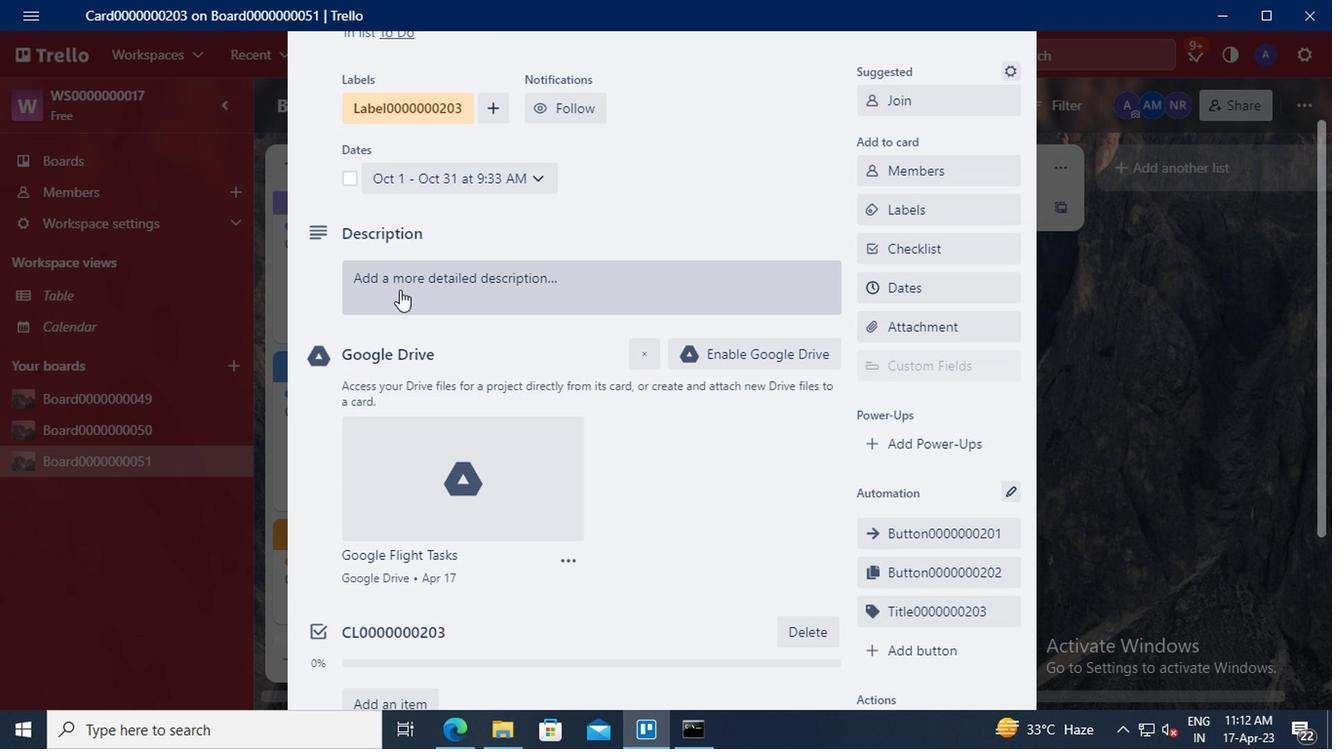 
Action: Mouse moved to (374, 341)
Screenshot: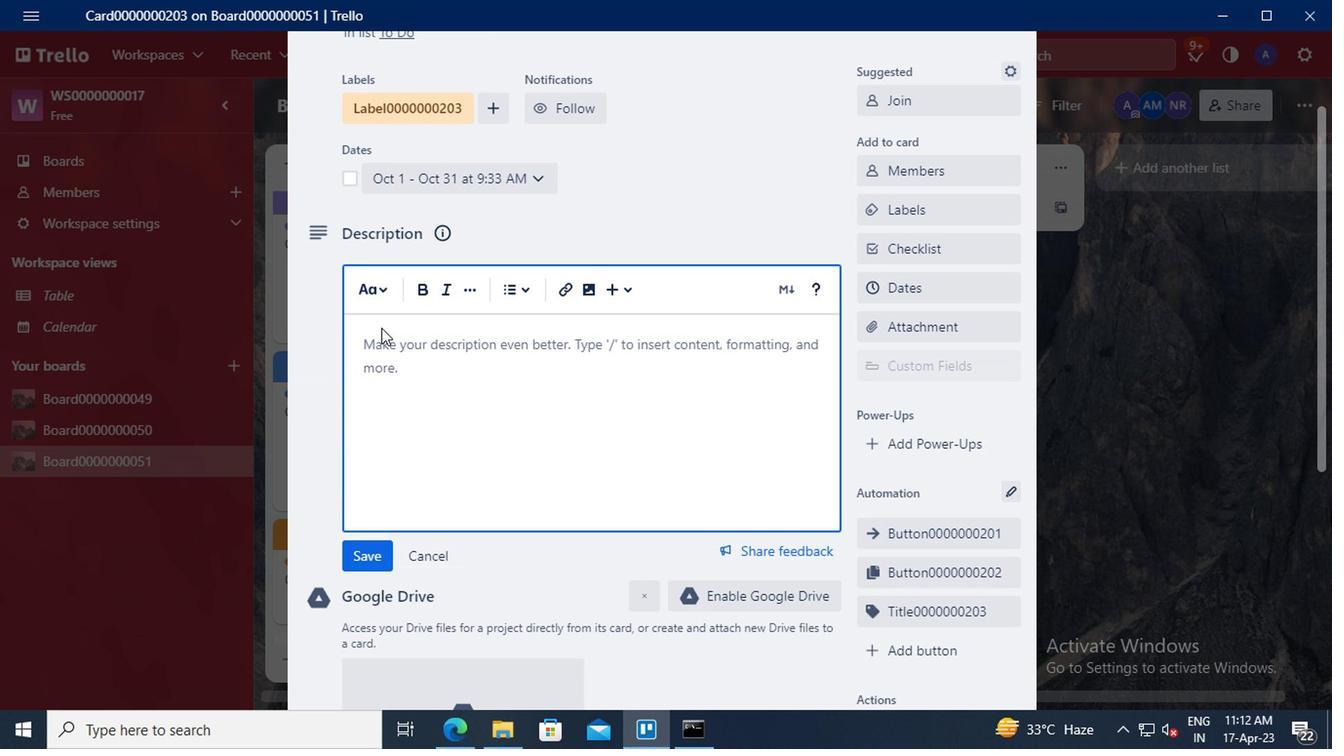 
Action: Mouse pressed left at (374, 341)
Screenshot: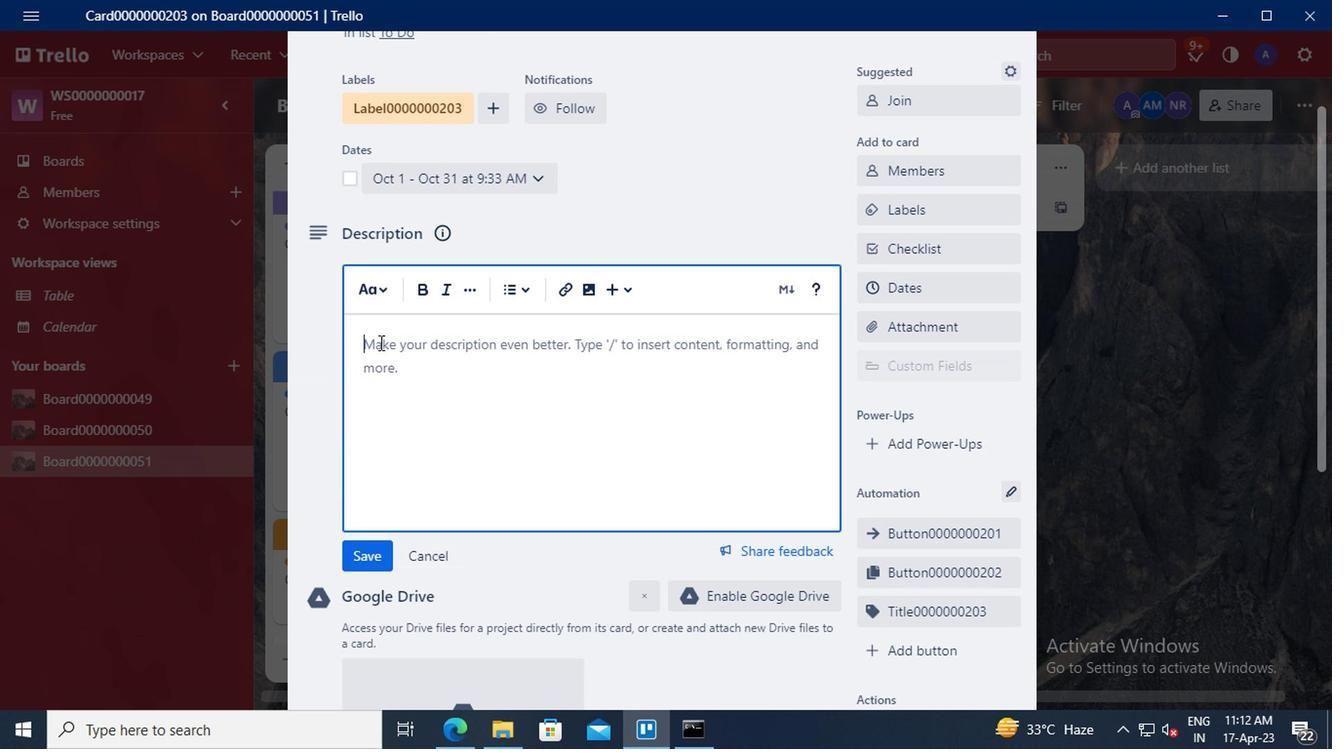 
Action: Key pressed <Key.shift>DS
Screenshot: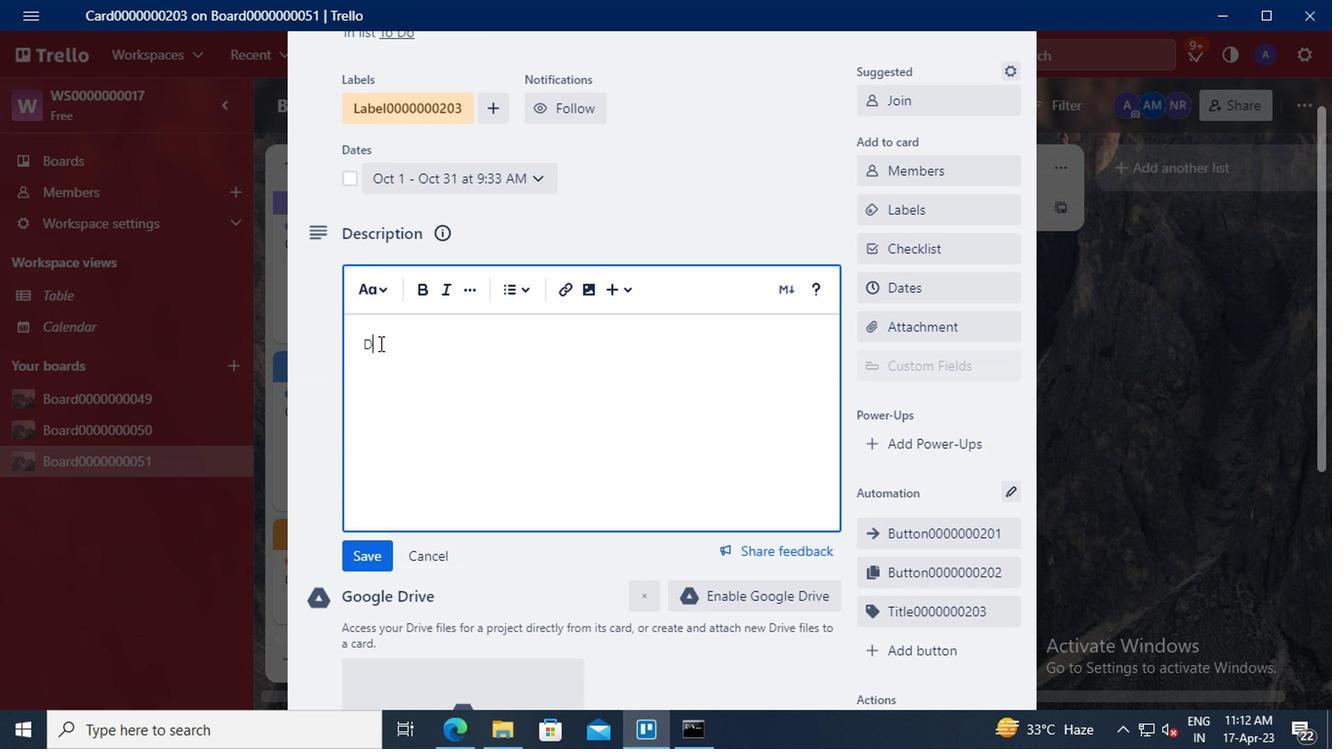 
Action: Mouse moved to (374, 341)
Screenshot: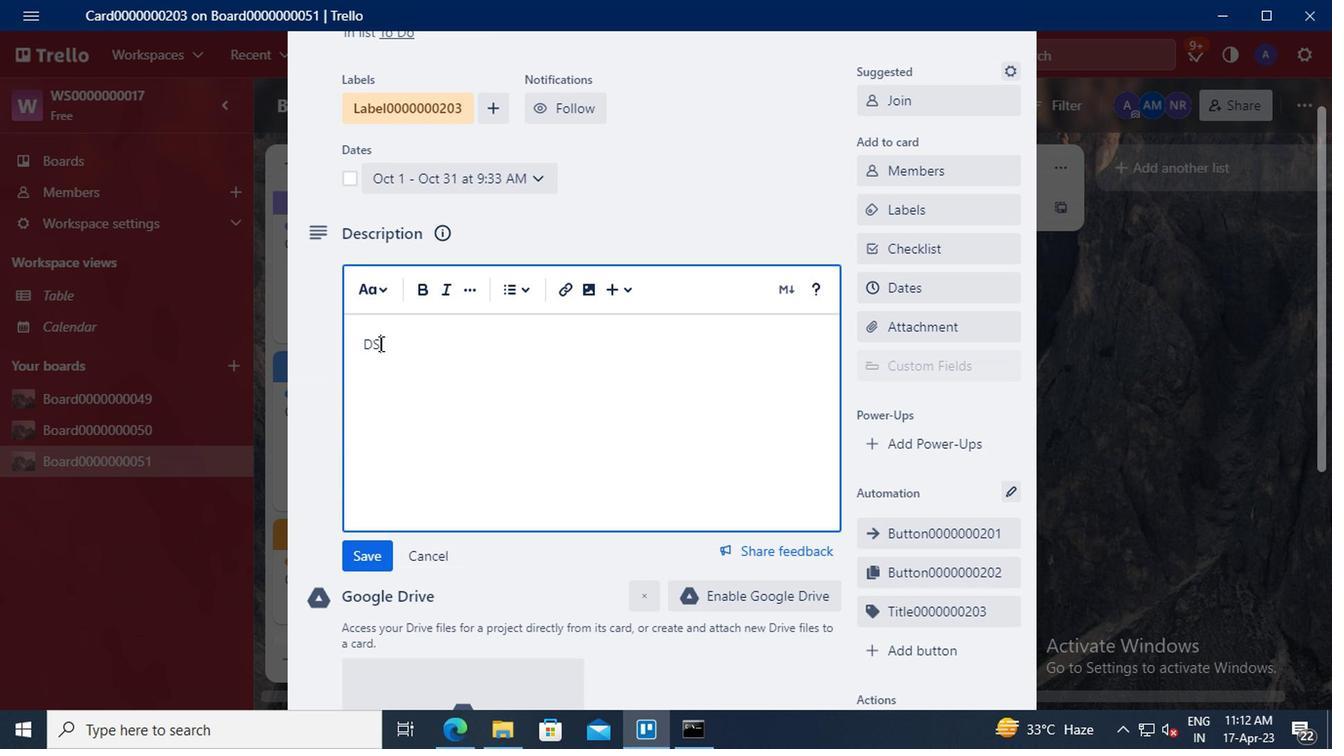 
Action: Key pressed 0000000203
Screenshot: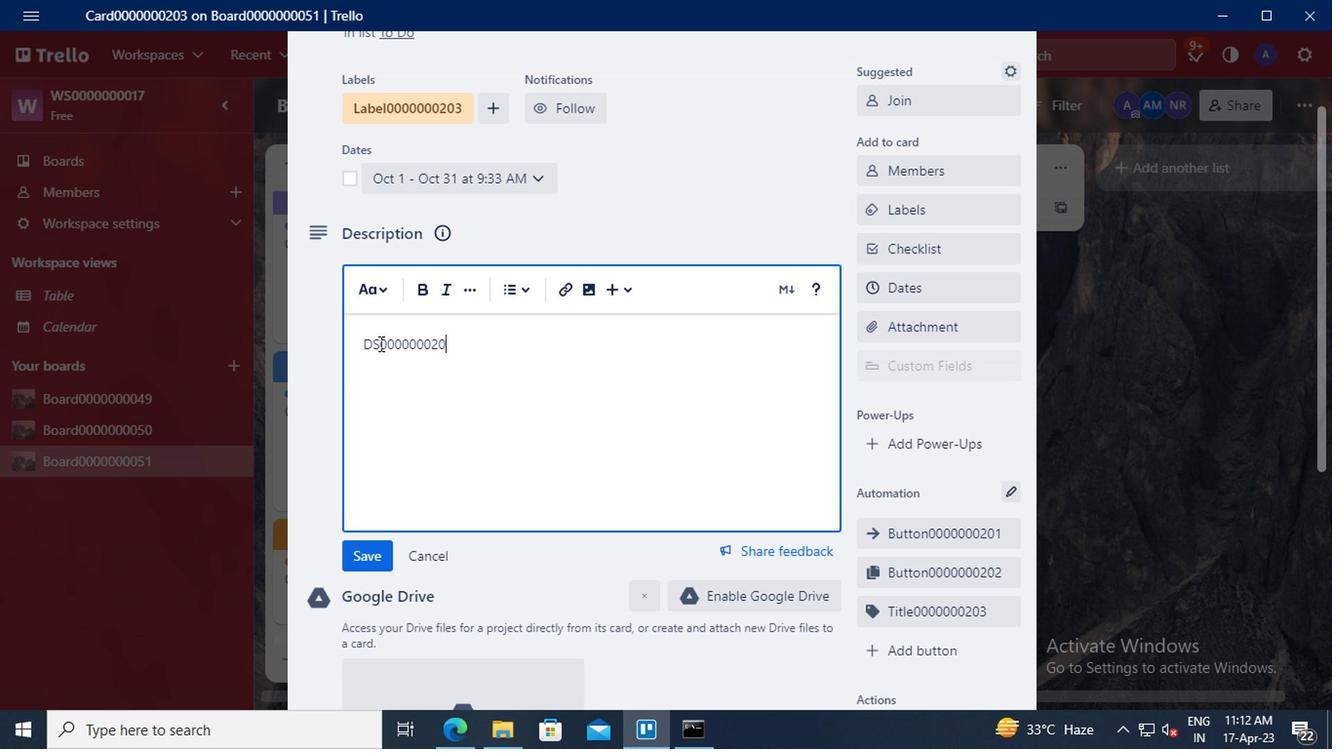 
Action: Mouse moved to (382, 551)
Screenshot: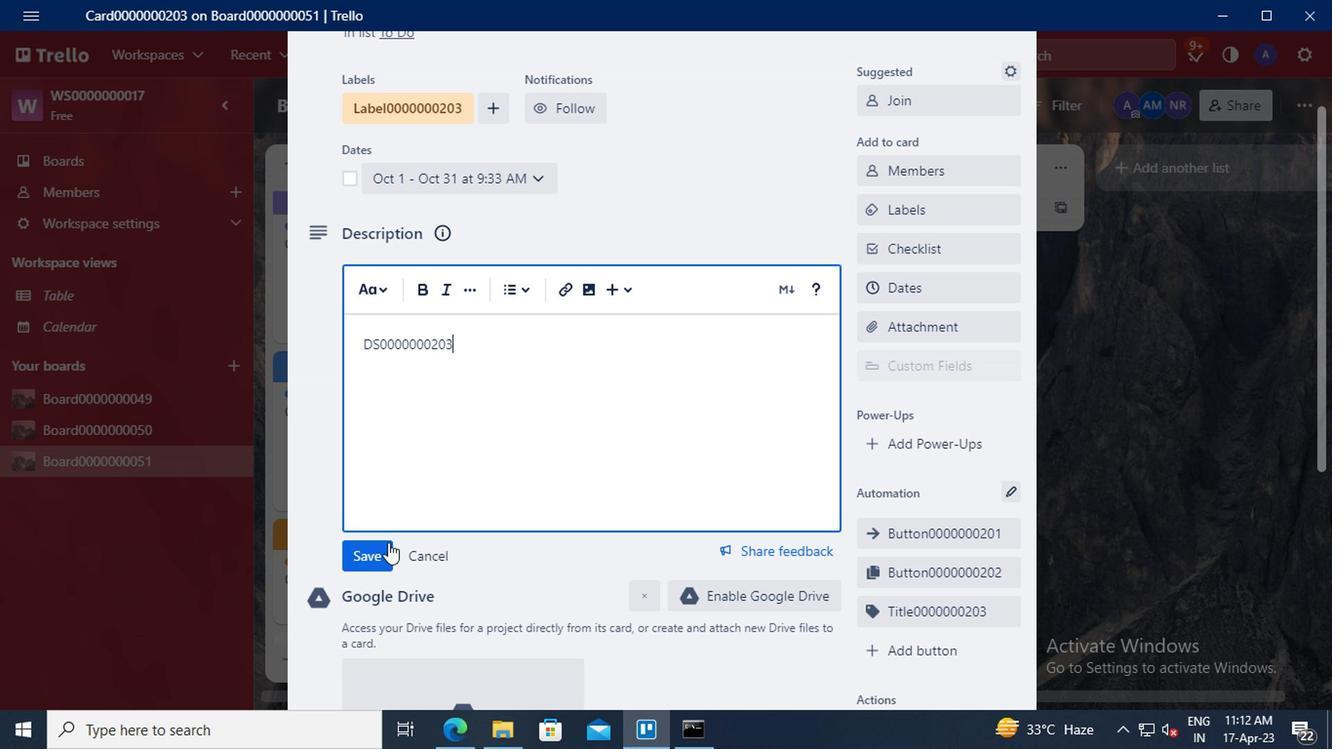 
Action: Mouse pressed left at (382, 551)
Screenshot: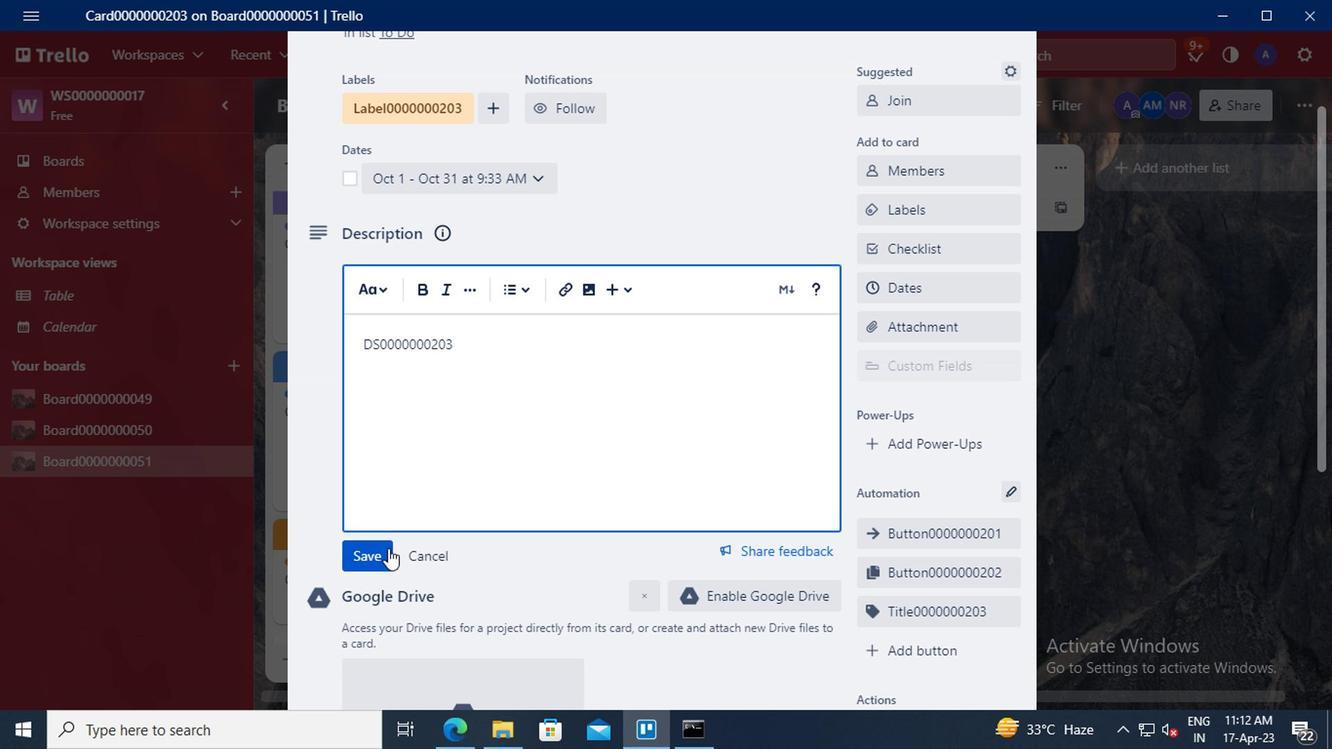
Action: Mouse moved to (429, 523)
Screenshot: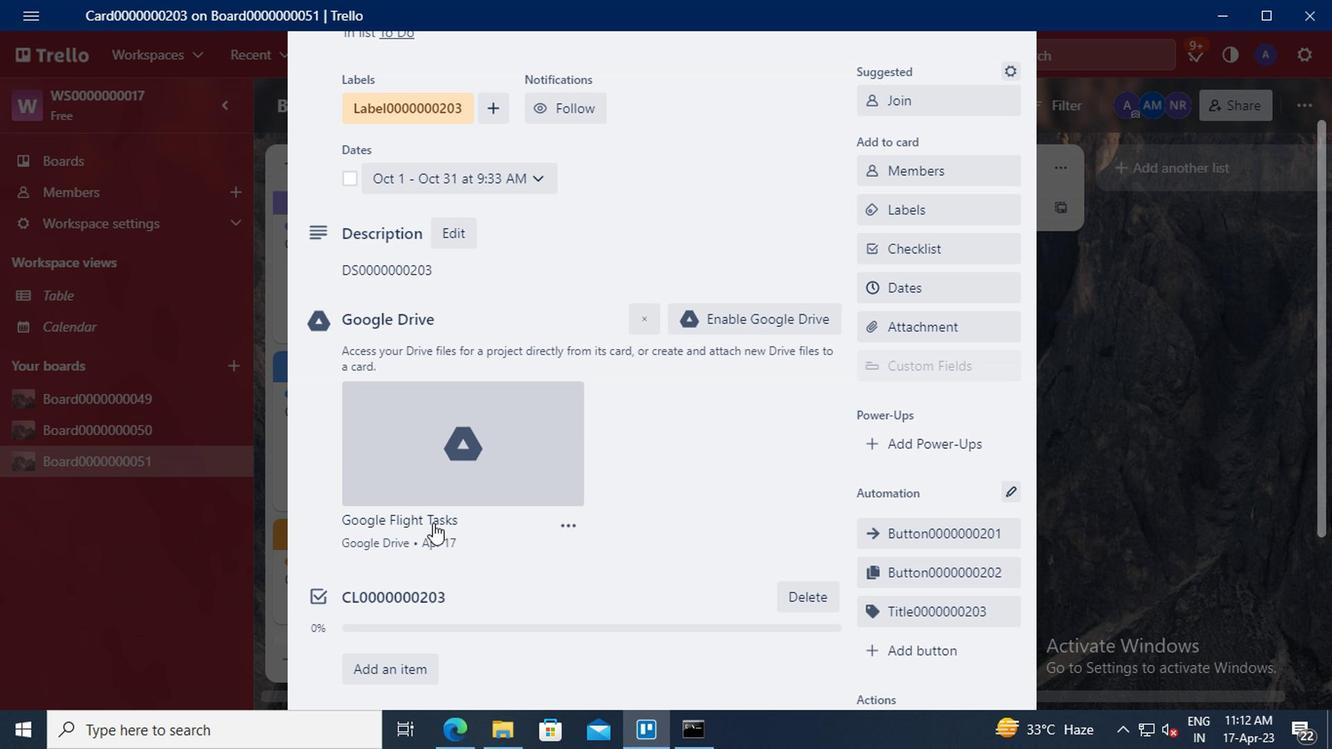 
Action: Mouse scrolled (429, 521) with delta (0, -1)
Screenshot: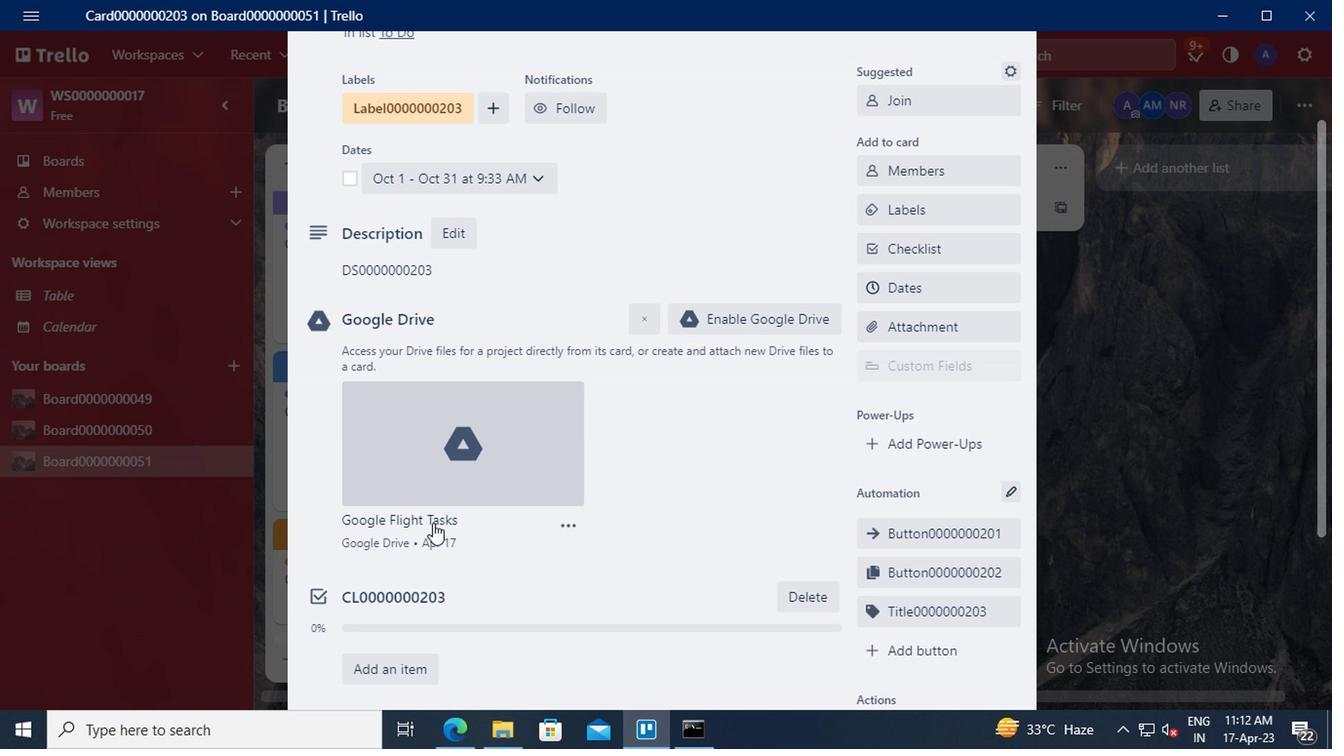 
Action: Mouse scrolled (429, 521) with delta (0, -1)
Screenshot: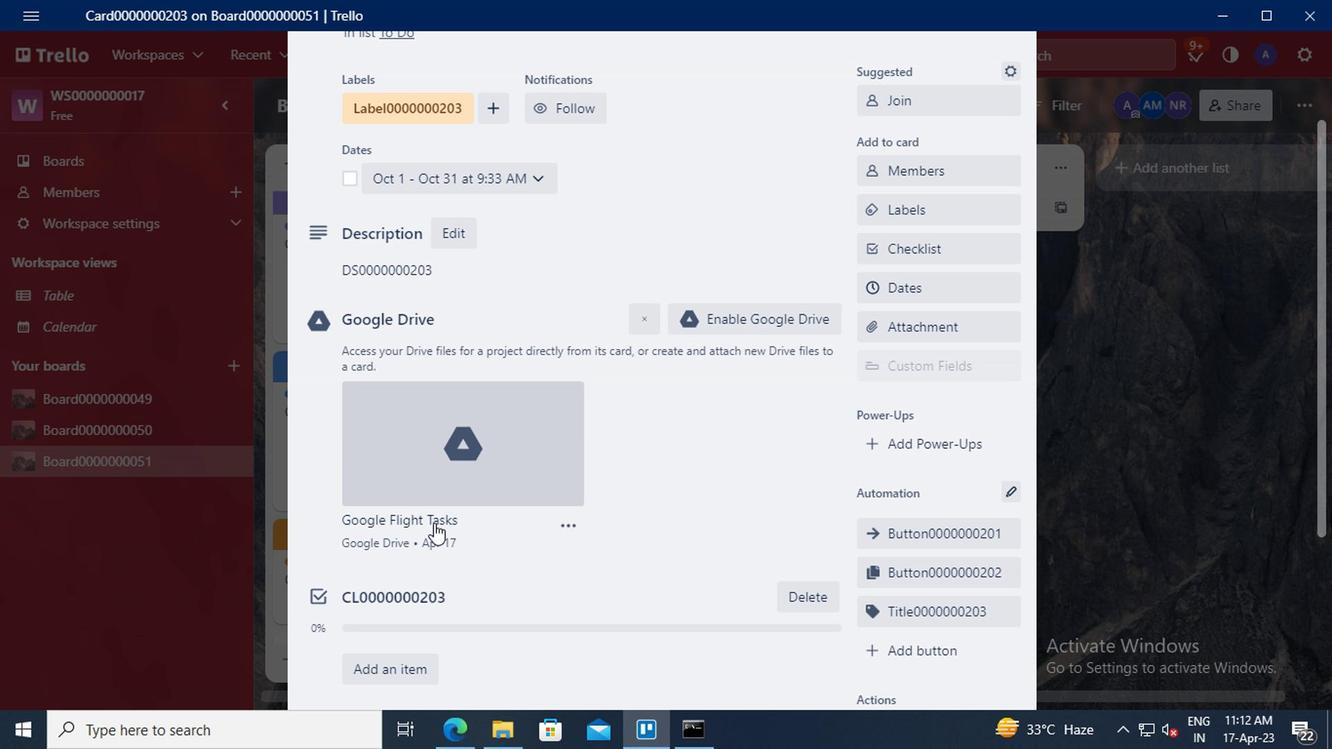 
Action: Mouse scrolled (429, 521) with delta (0, -1)
Screenshot: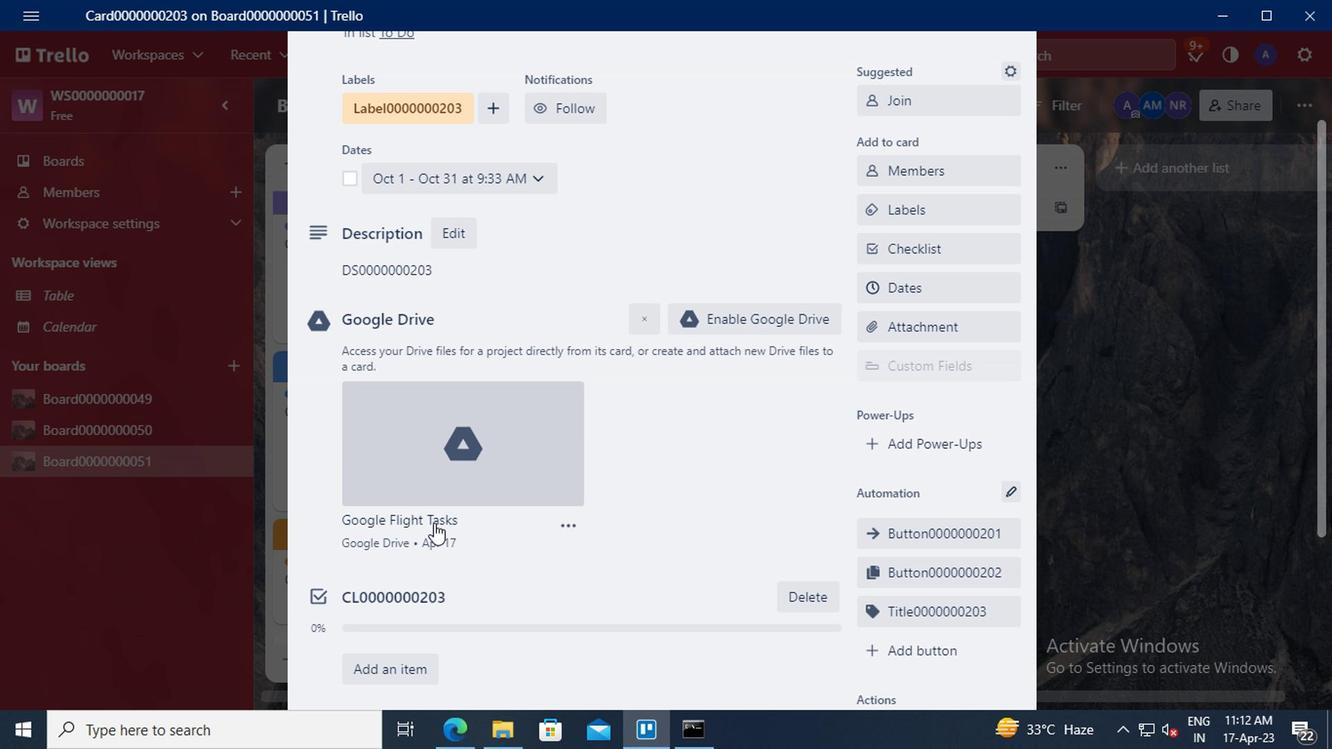 
Action: Mouse moved to (407, 498)
Screenshot: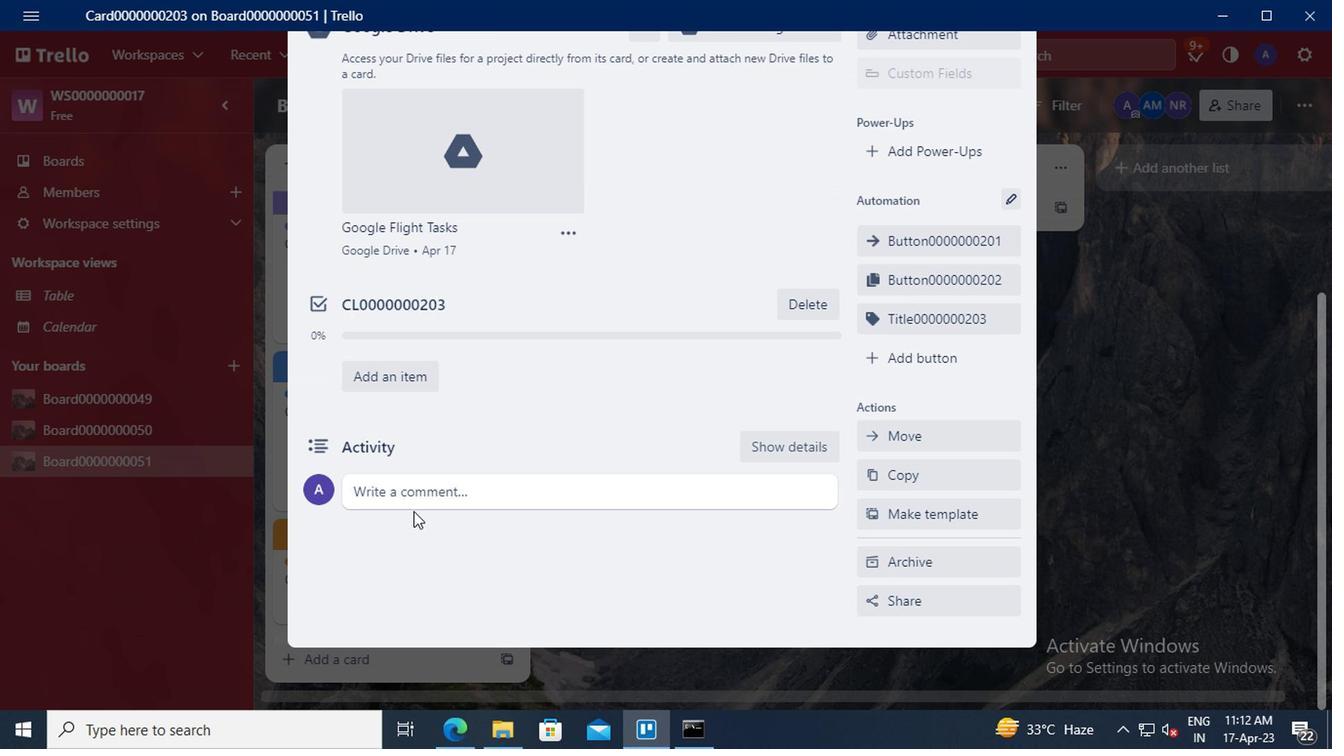 
Action: Mouse pressed left at (407, 498)
Screenshot: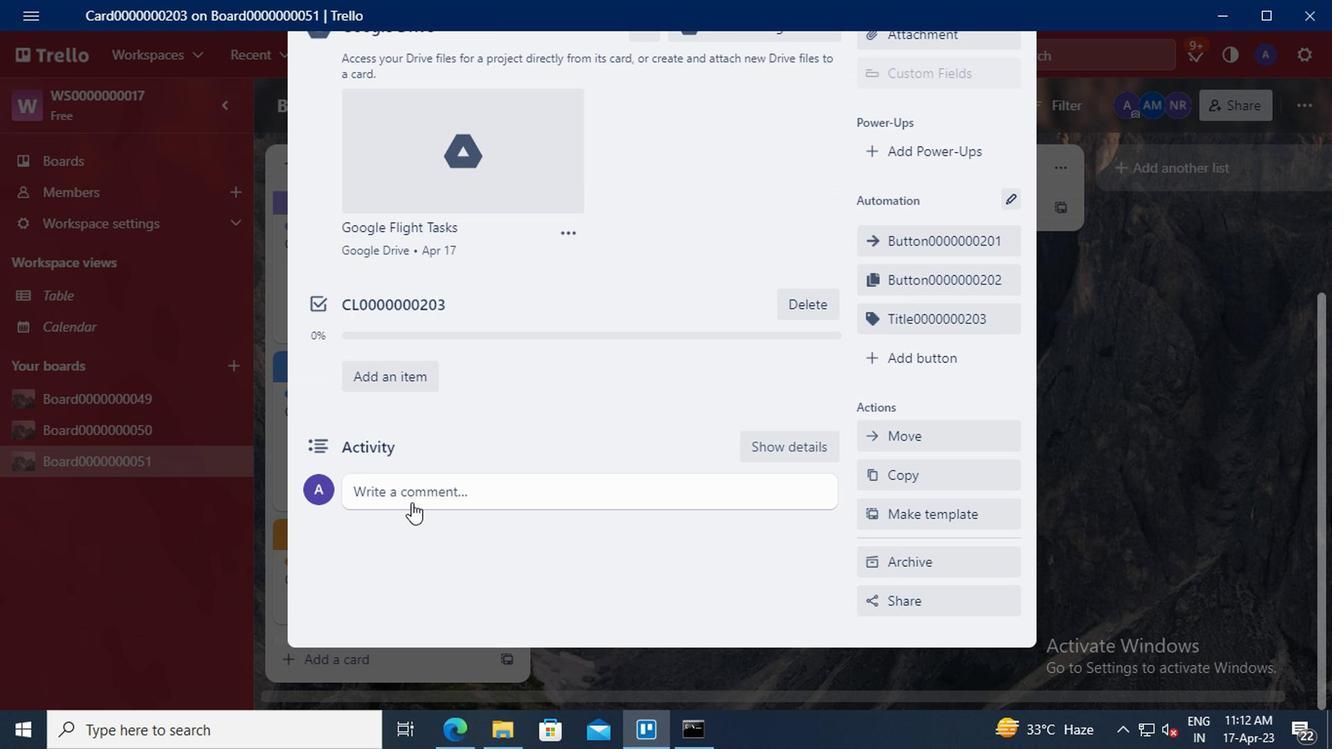 
Action: Key pressed <Key.shift>CM0000000203
Screenshot: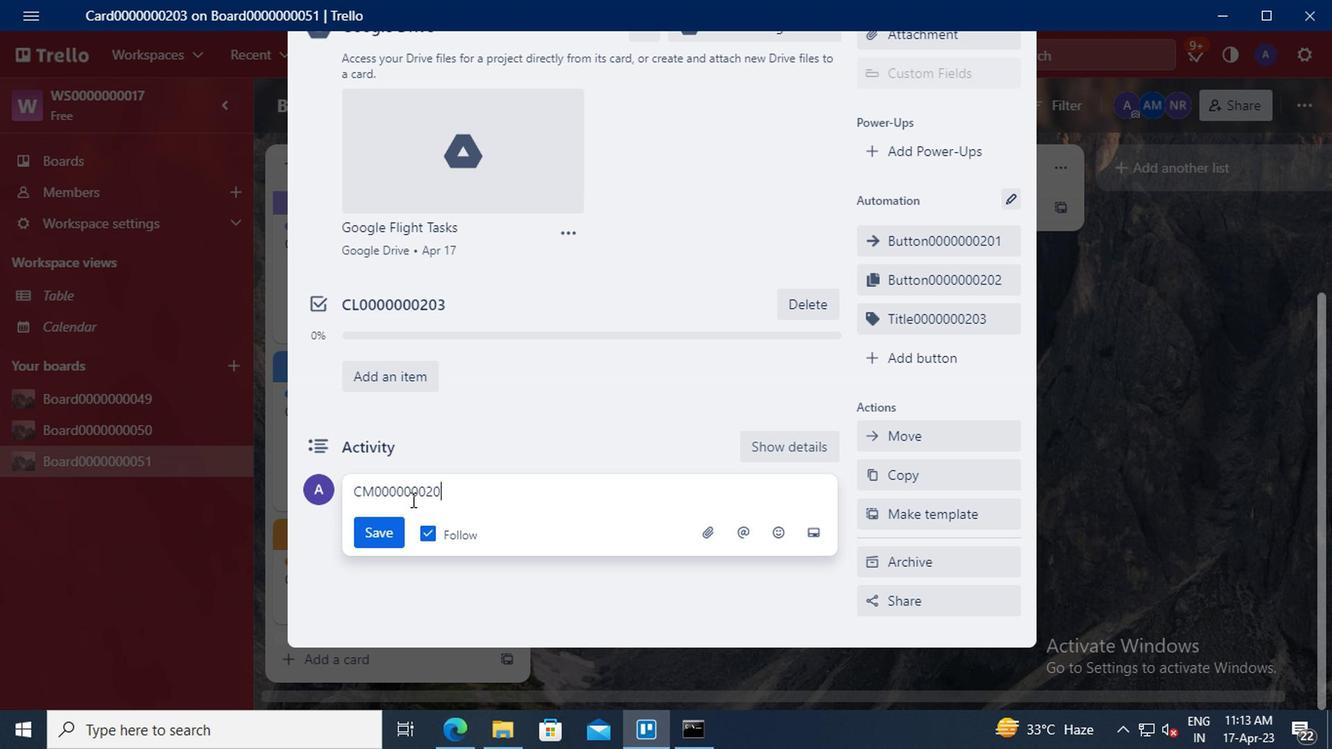 
Action: Mouse moved to (376, 535)
Screenshot: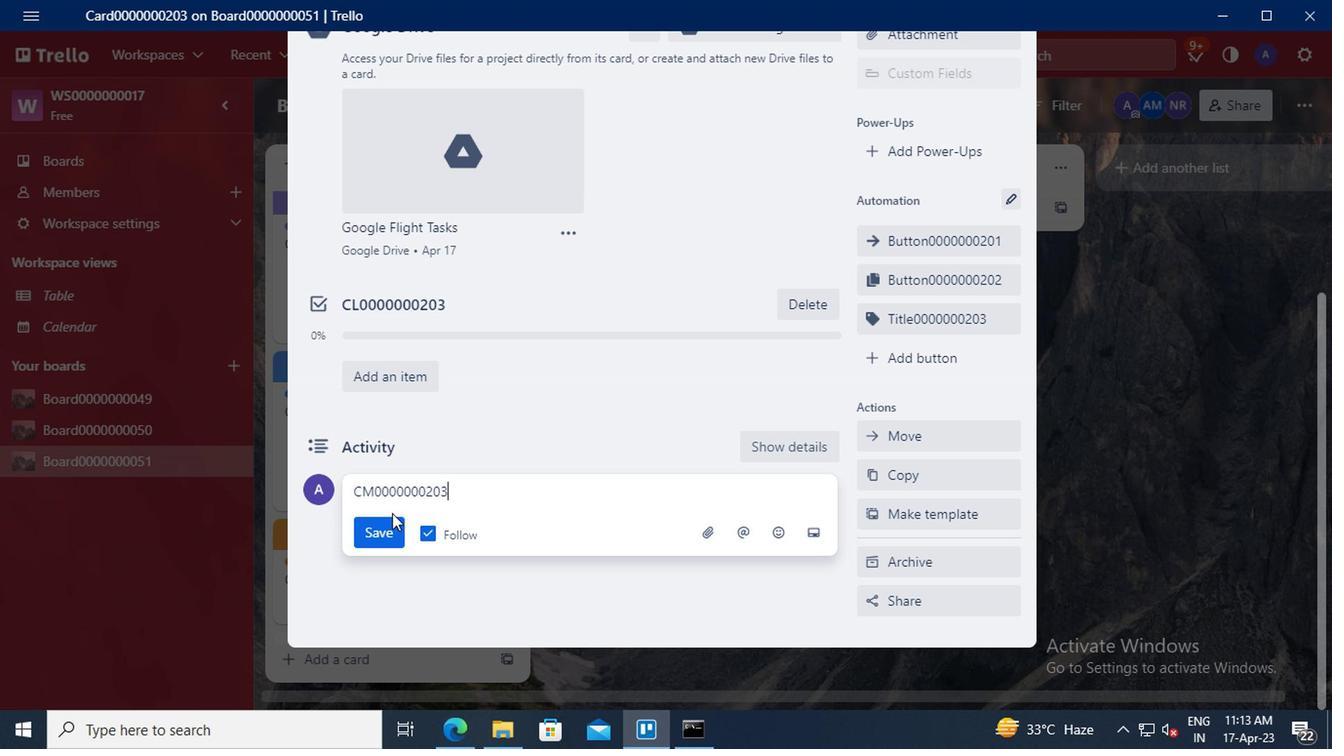 
Action: Mouse pressed left at (376, 535)
Screenshot: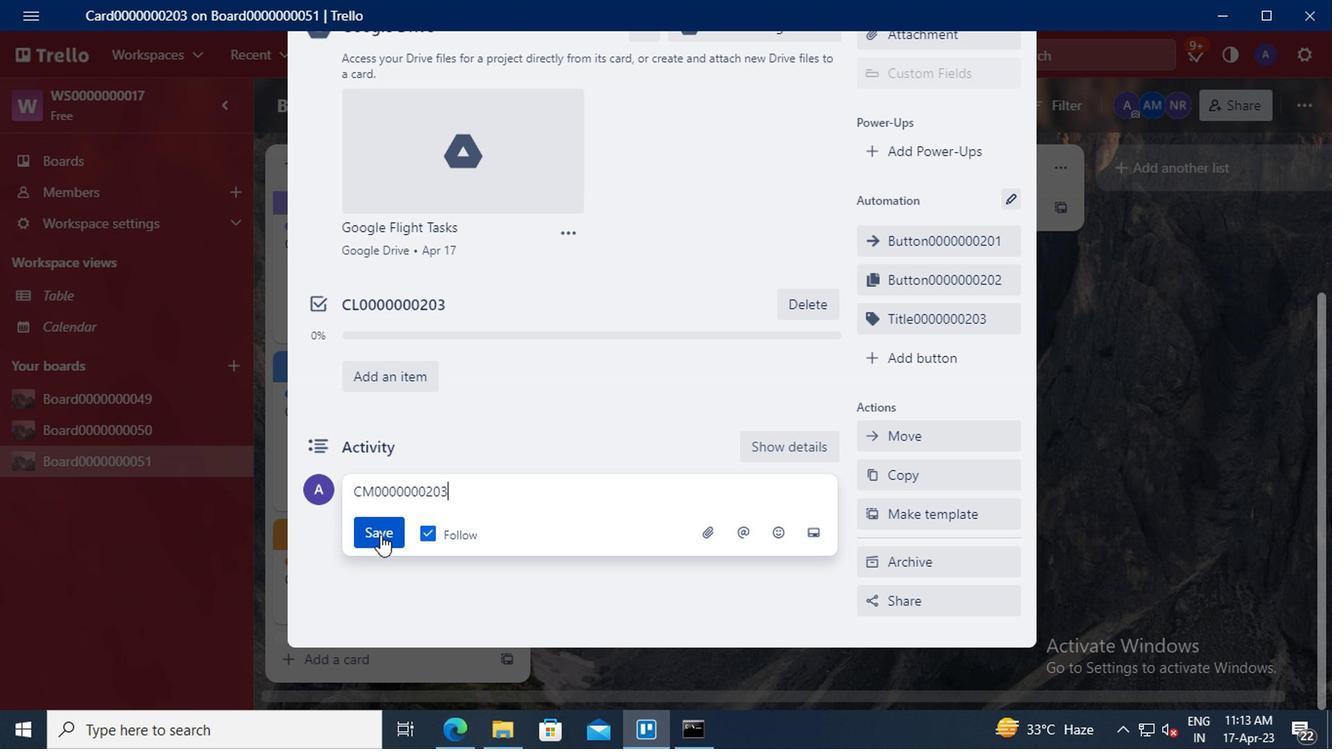 
